 Task: Create a due date automation trigger when advanced on, on the tuesday of the week a card is due add checklist without checklist "Resume" at 11:00 AM.
Action: Mouse moved to (968, 297)
Screenshot: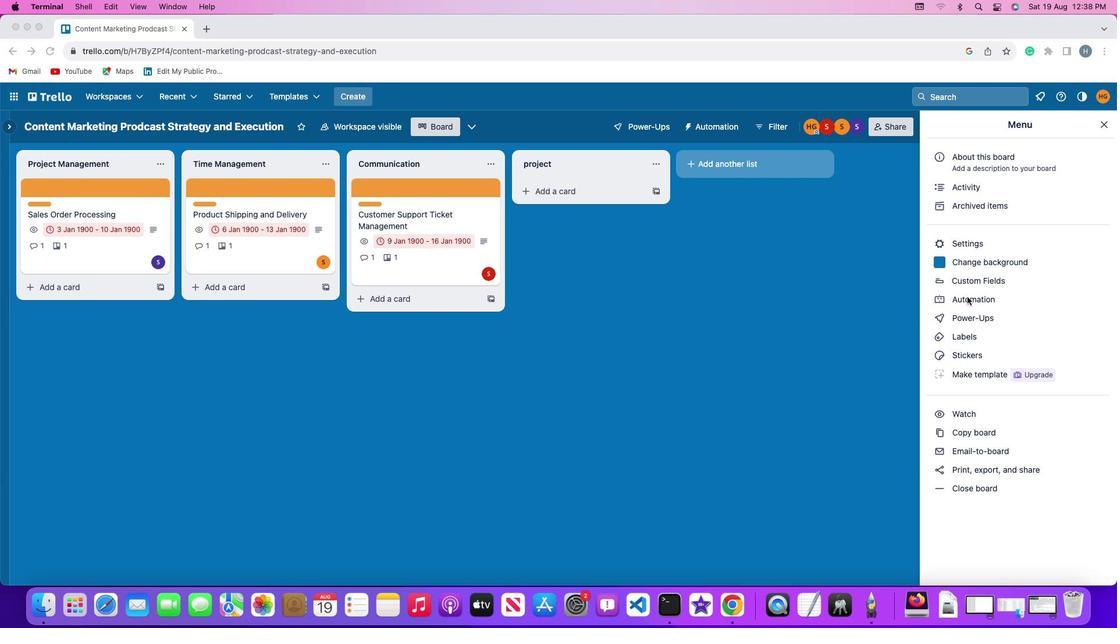 
Action: Mouse pressed left at (968, 297)
Screenshot: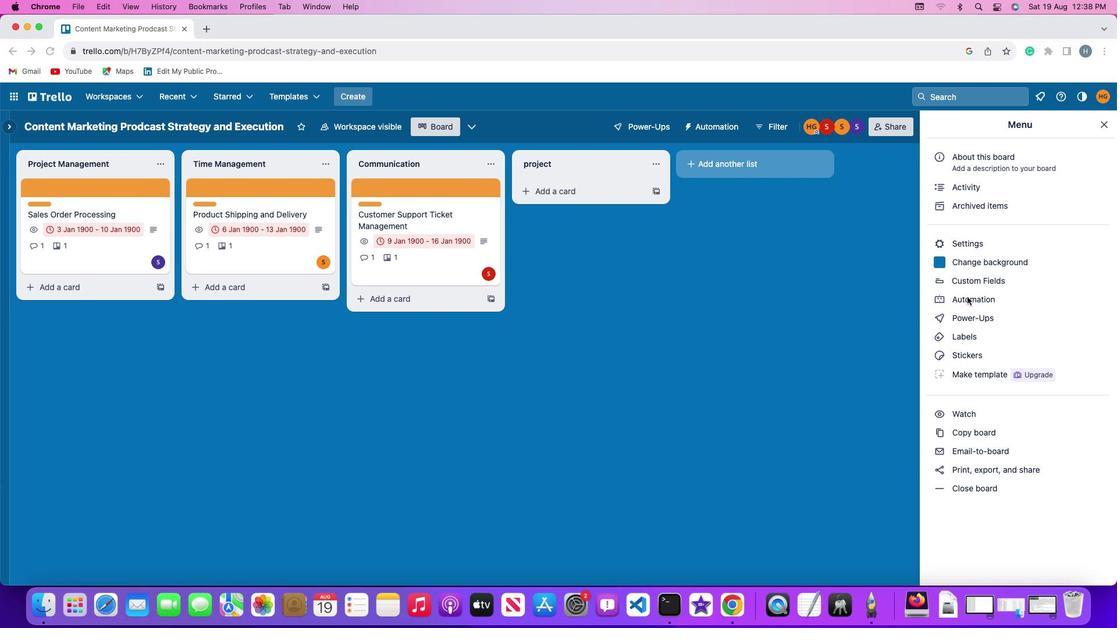 
Action: Mouse pressed left at (968, 297)
Screenshot: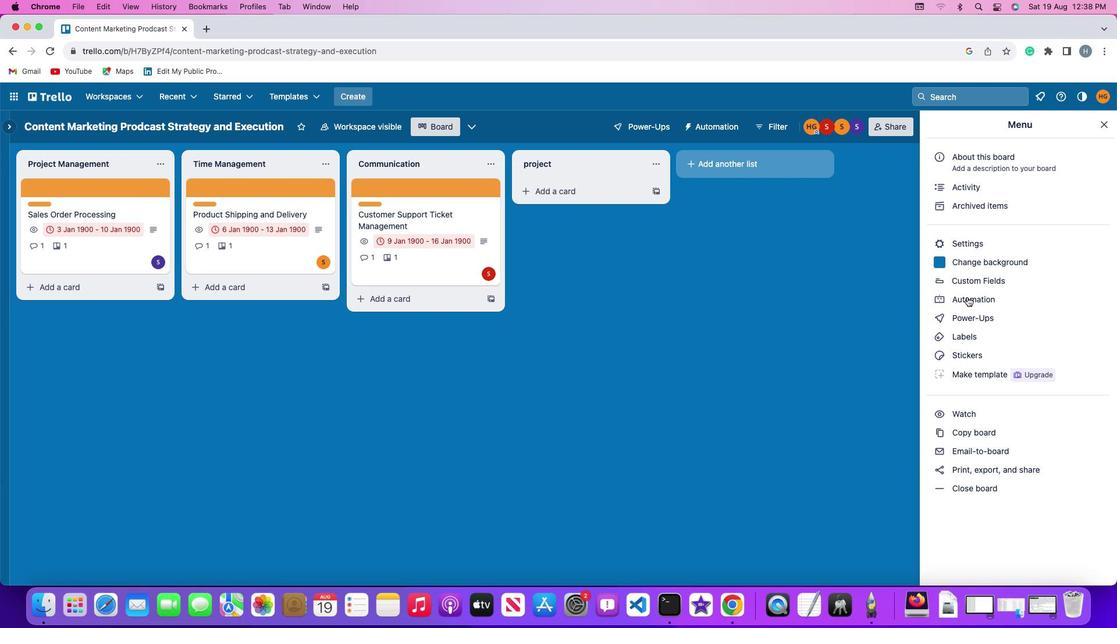 
Action: Mouse moved to (70, 277)
Screenshot: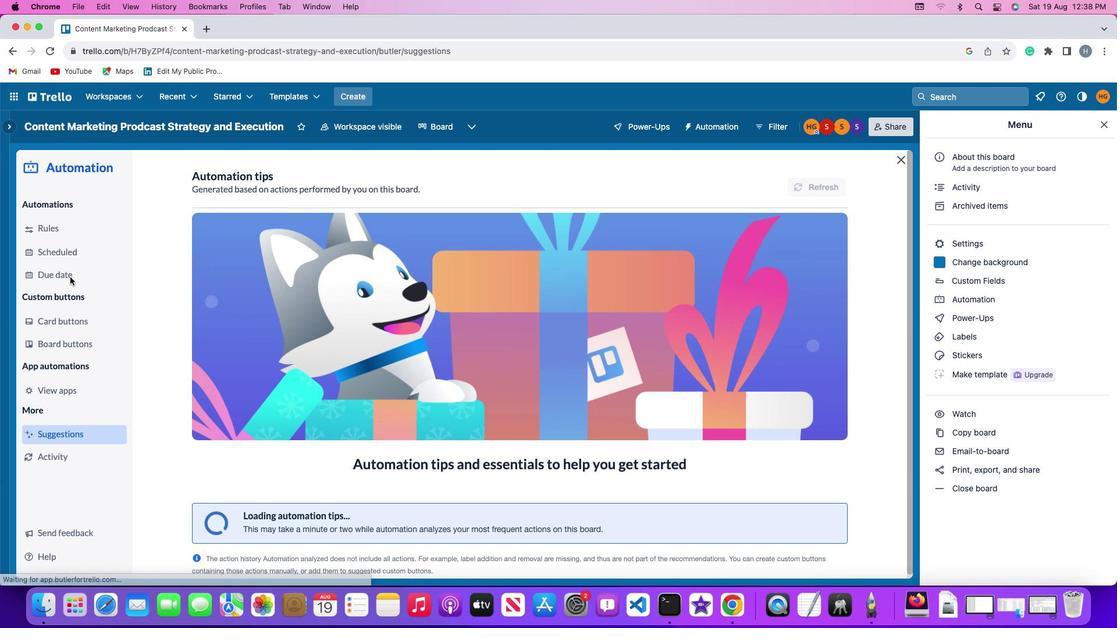 
Action: Mouse pressed left at (70, 277)
Screenshot: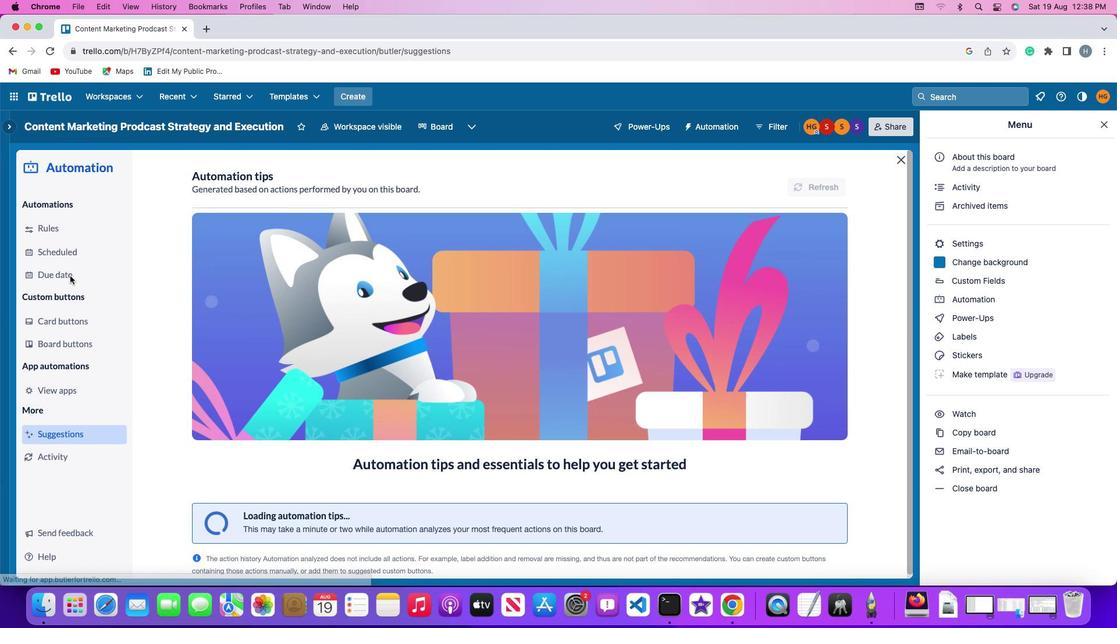 
Action: Mouse moved to (789, 178)
Screenshot: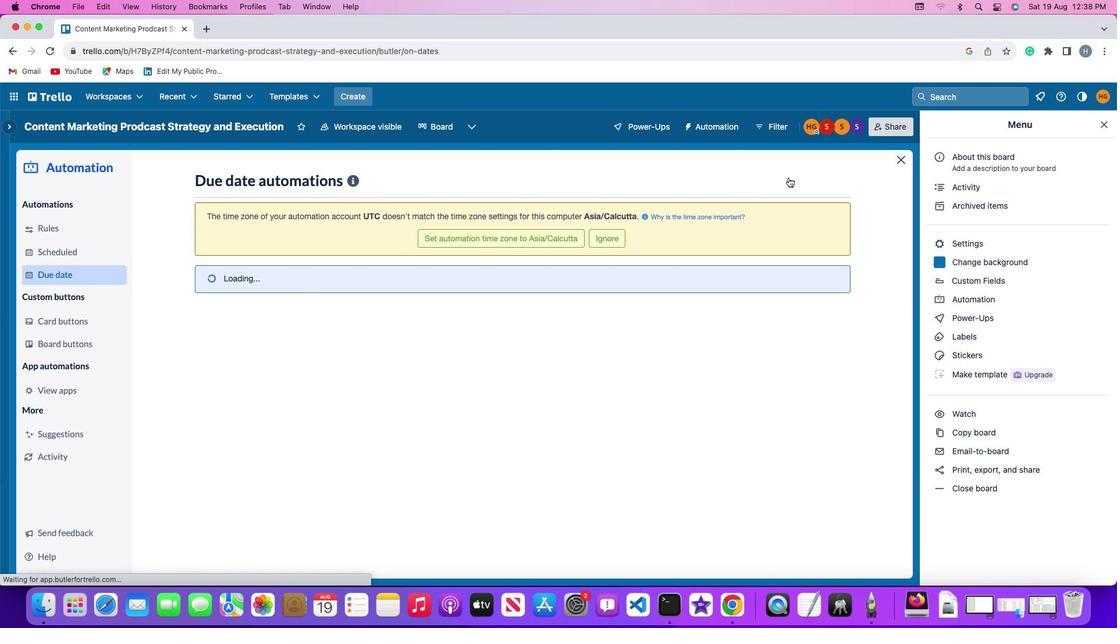 
Action: Mouse pressed left at (789, 178)
Screenshot: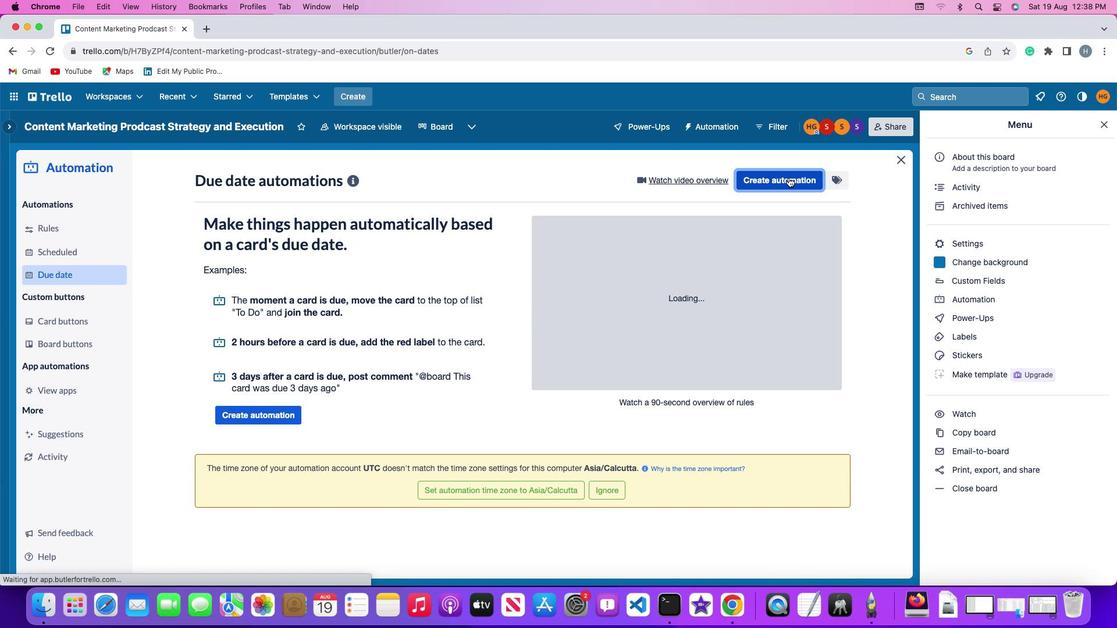 
Action: Mouse moved to (262, 292)
Screenshot: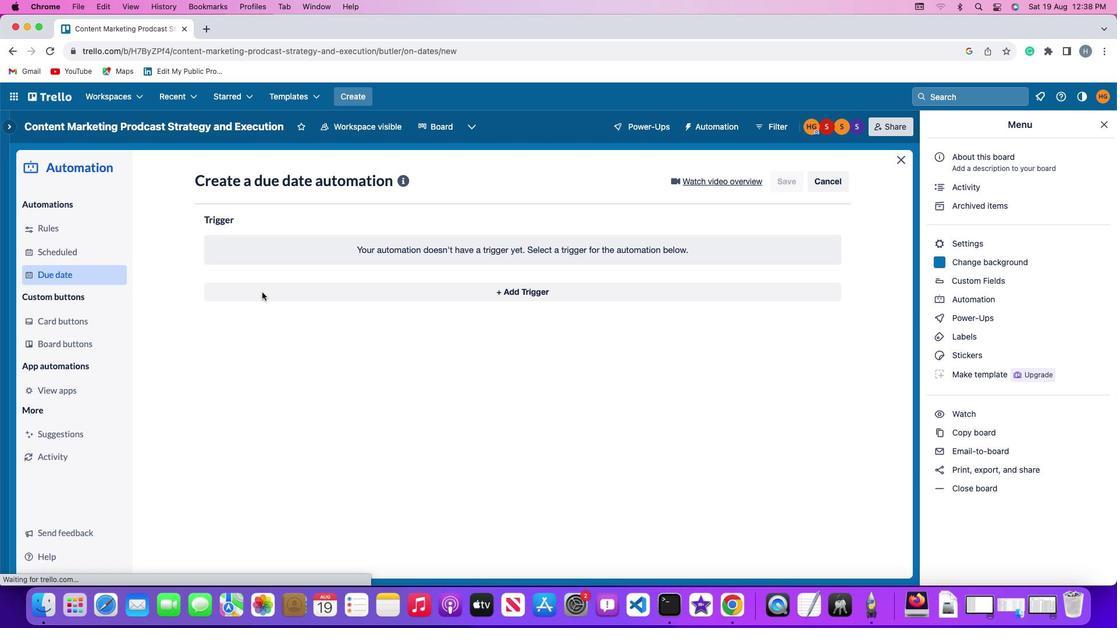 
Action: Mouse pressed left at (262, 292)
Screenshot: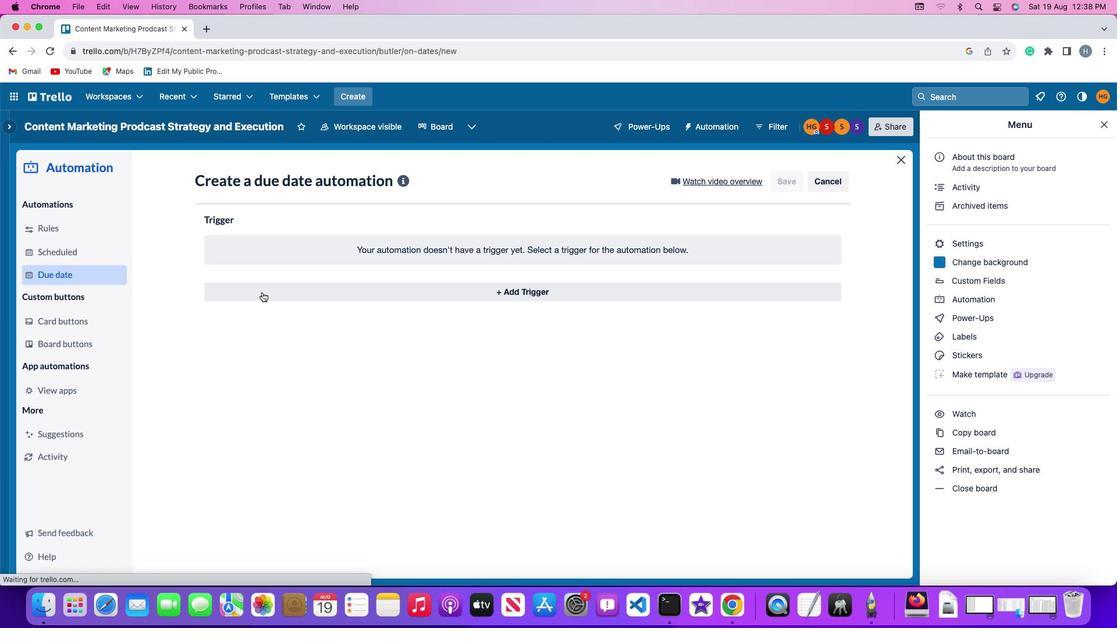
Action: Mouse moved to (257, 513)
Screenshot: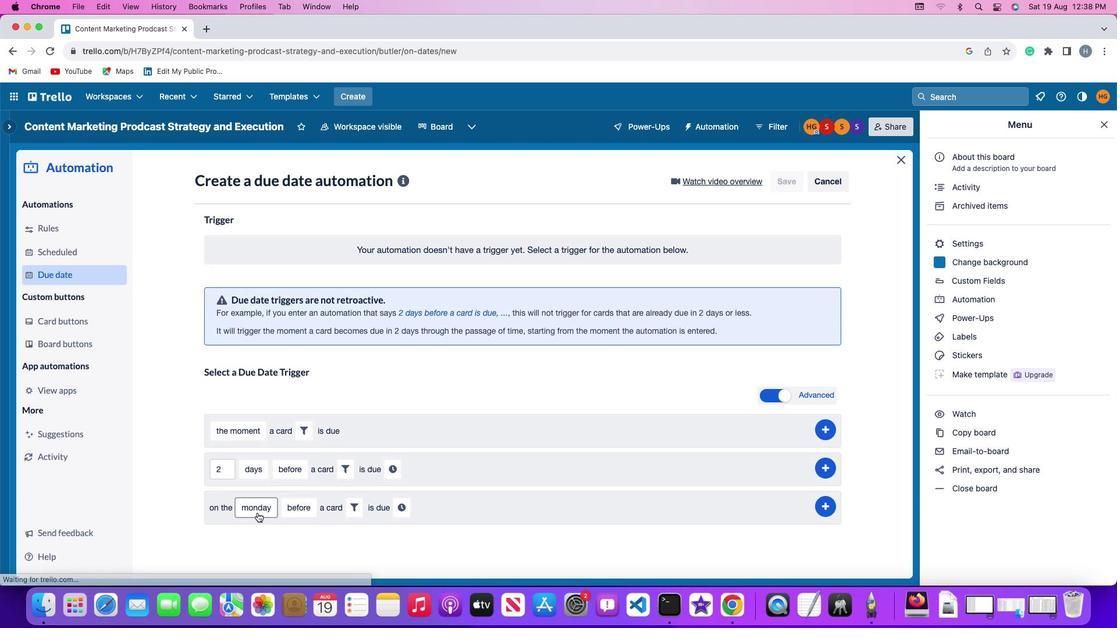 
Action: Mouse pressed left at (257, 513)
Screenshot: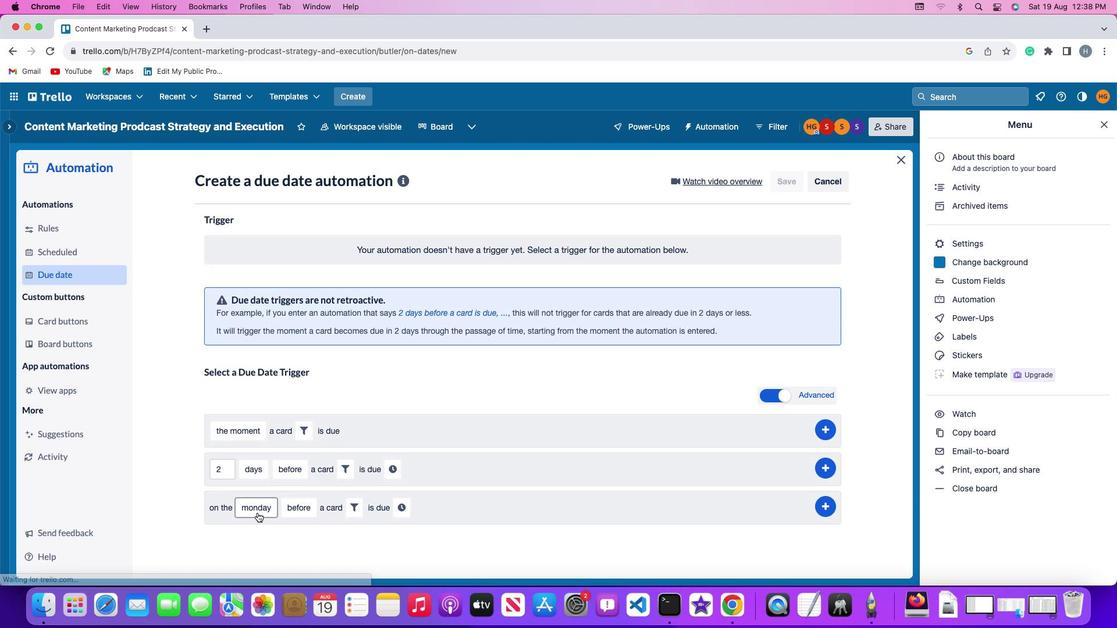 
Action: Mouse moved to (272, 369)
Screenshot: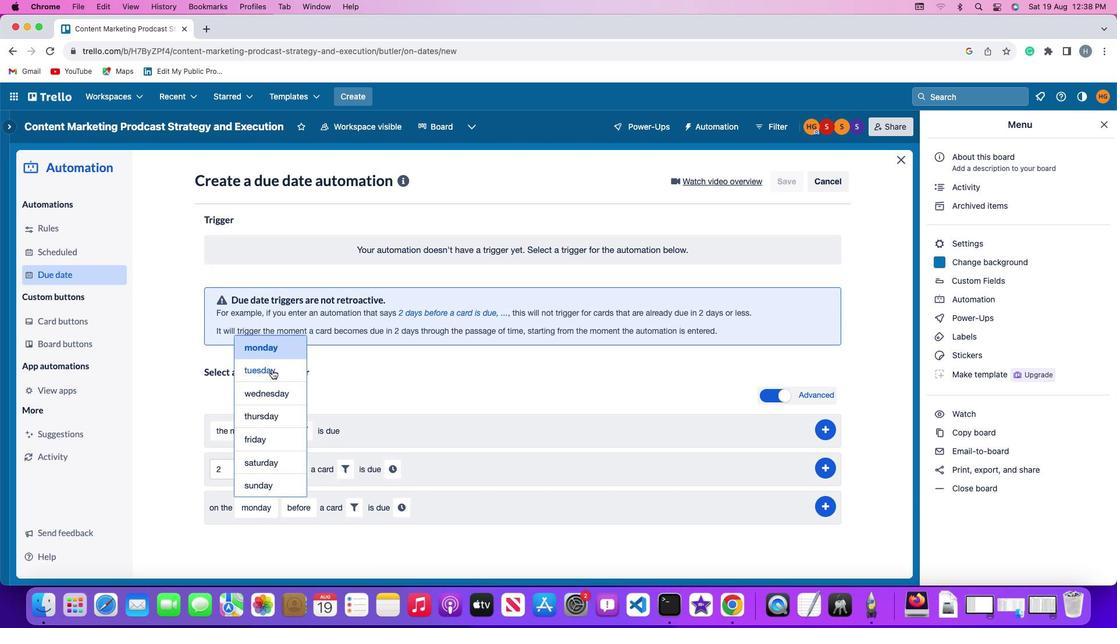 
Action: Mouse pressed left at (272, 369)
Screenshot: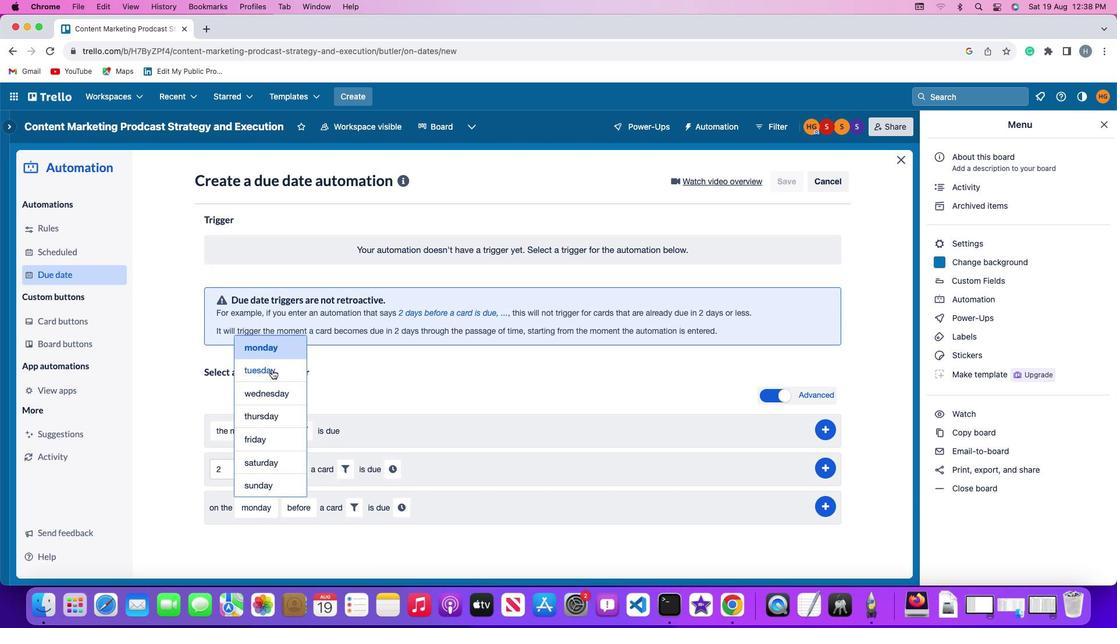 
Action: Mouse moved to (300, 511)
Screenshot: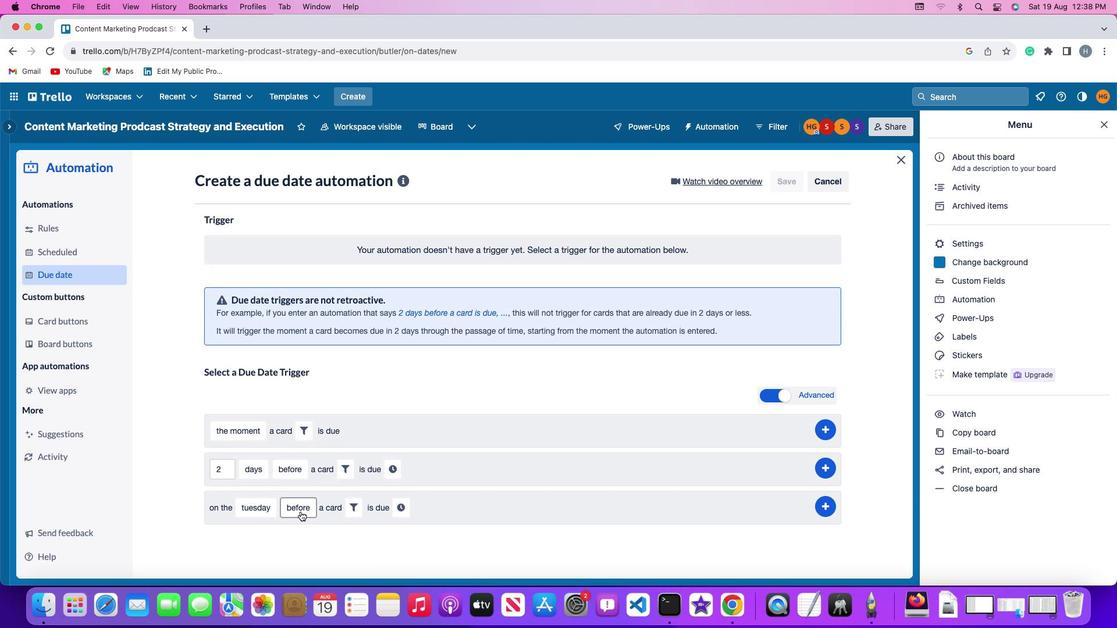 
Action: Mouse pressed left at (300, 511)
Screenshot: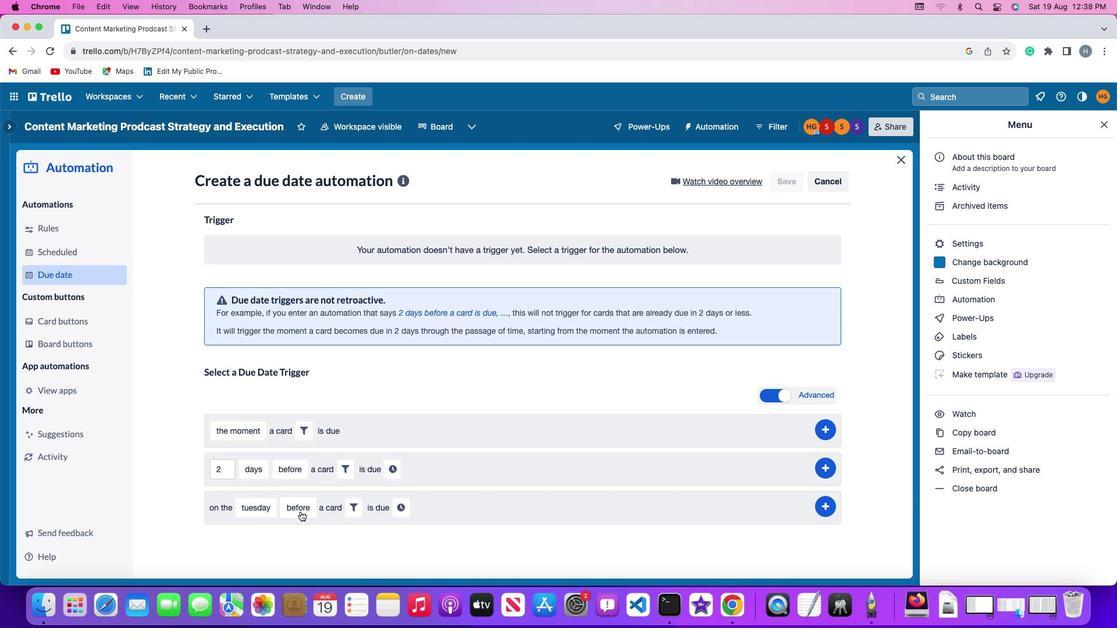 
Action: Mouse moved to (313, 462)
Screenshot: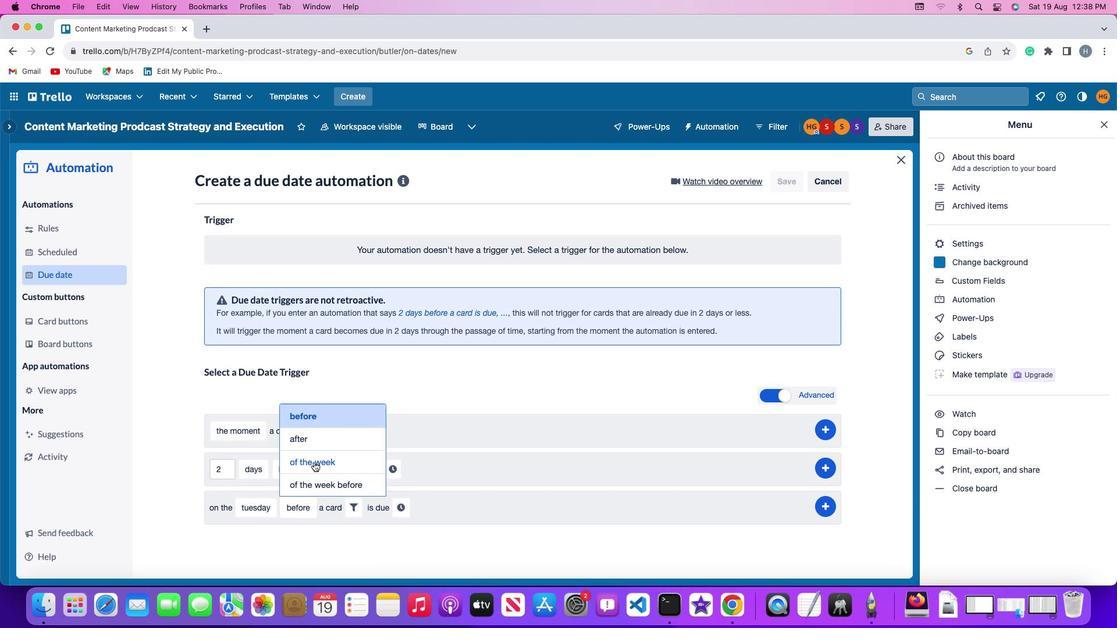
Action: Mouse pressed left at (313, 462)
Screenshot: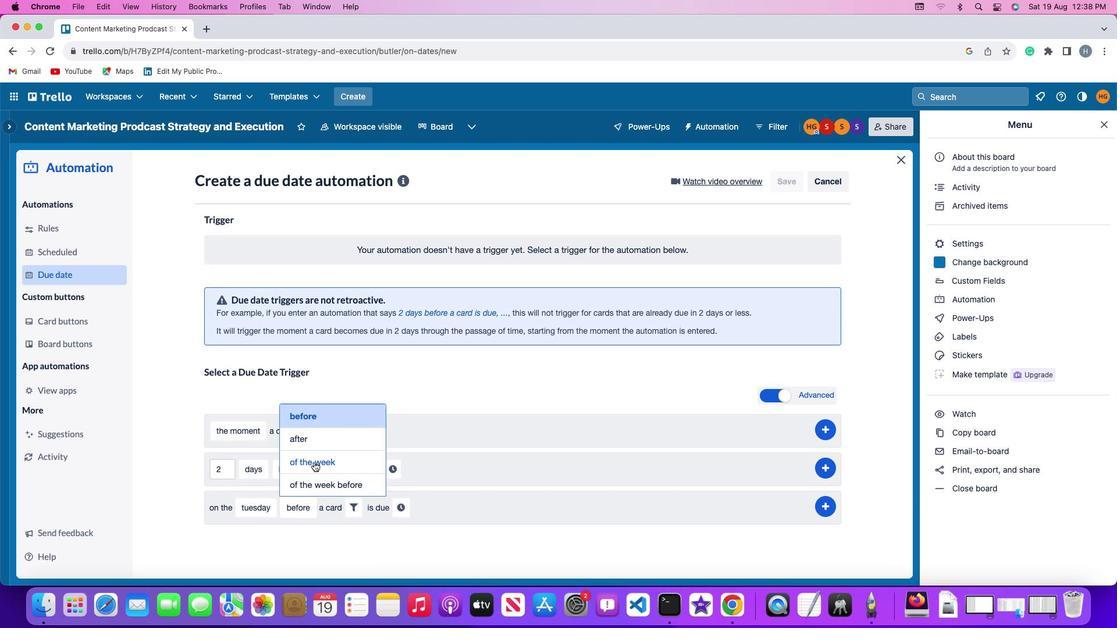
Action: Mouse moved to (370, 507)
Screenshot: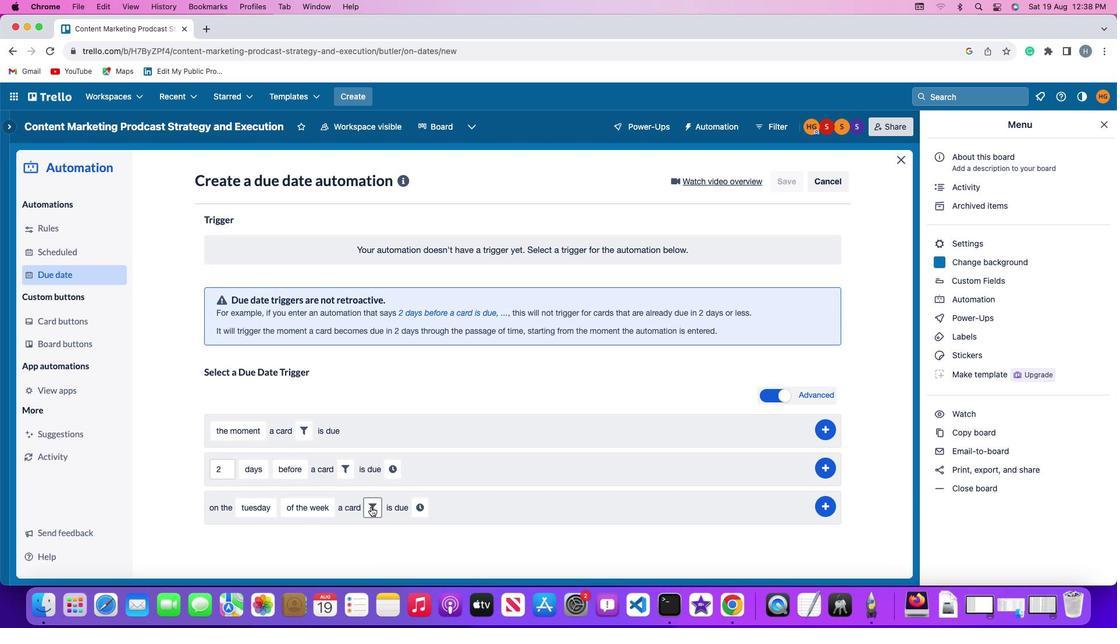 
Action: Mouse pressed left at (370, 507)
Screenshot: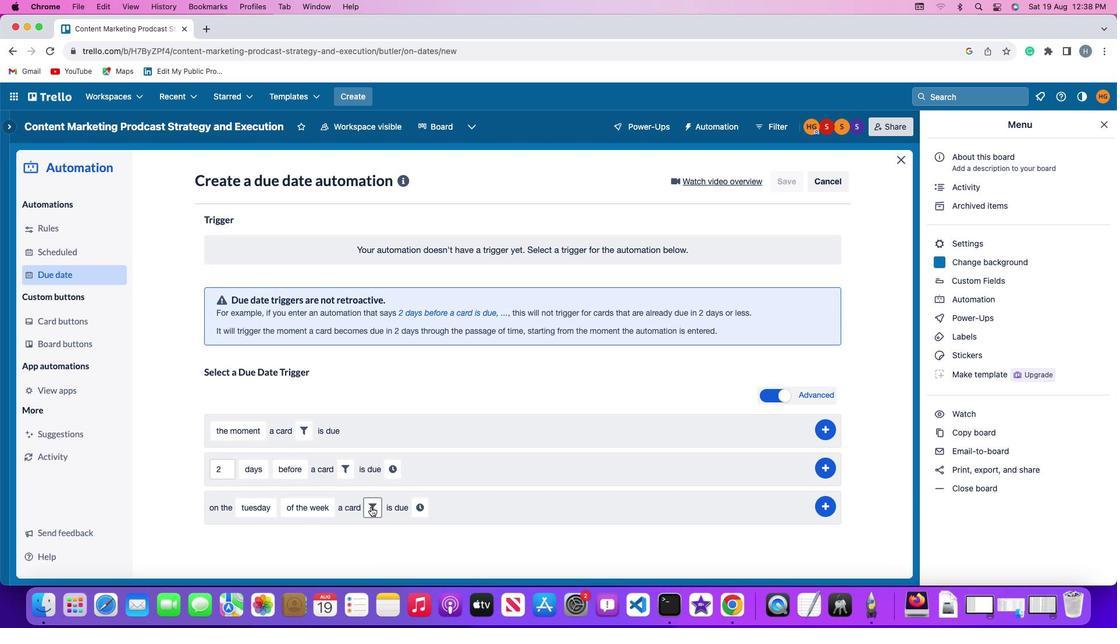 
Action: Mouse moved to (475, 542)
Screenshot: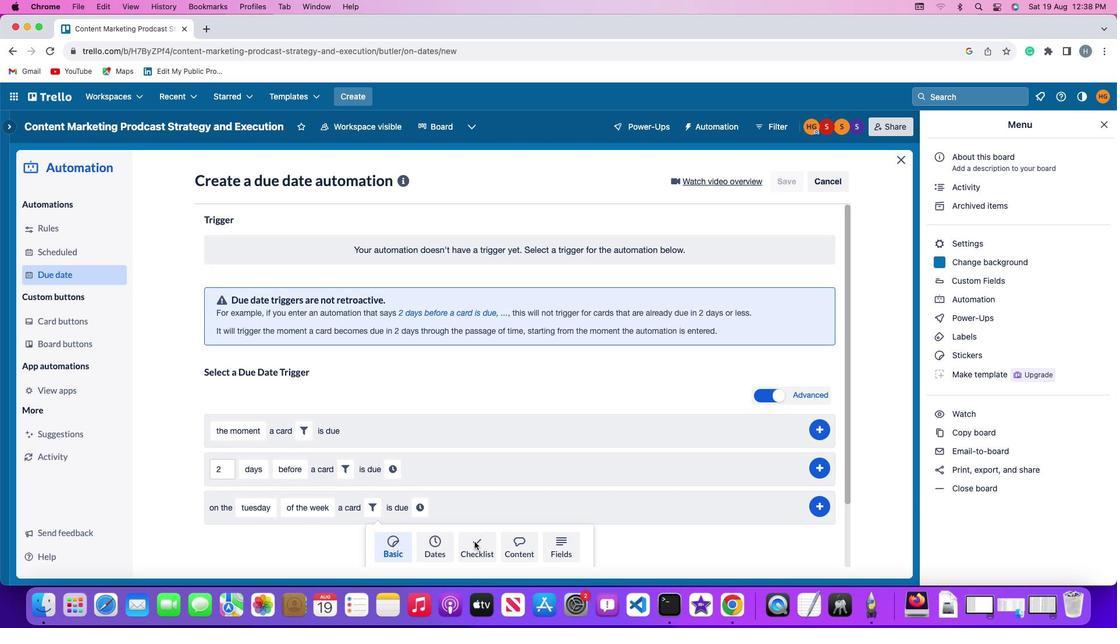 
Action: Mouse pressed left at (475, 542)
Screenshot: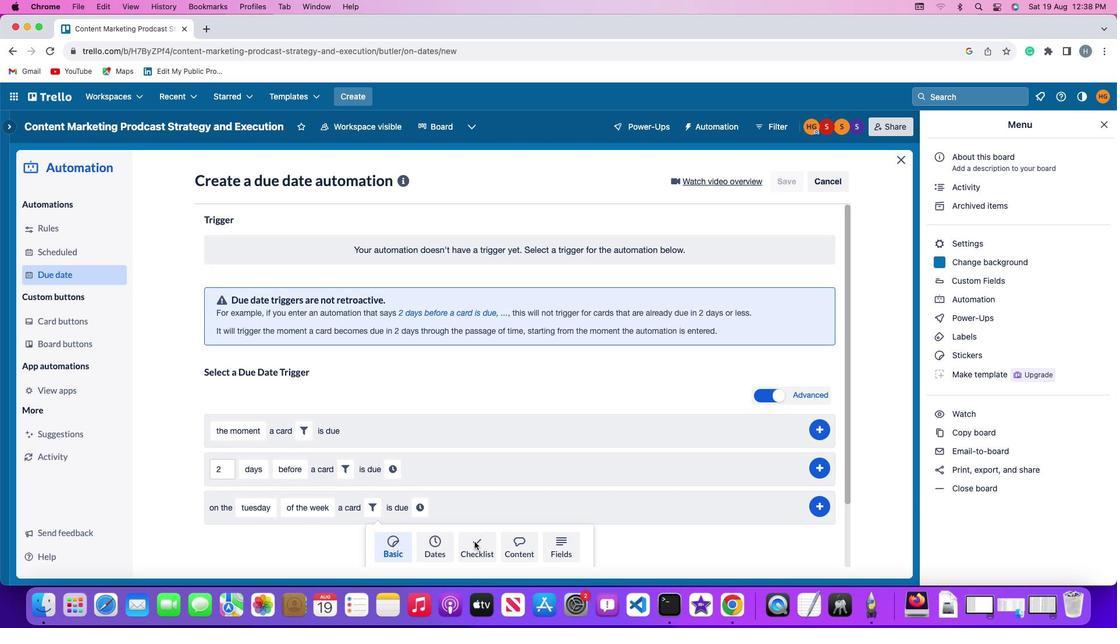 
Action: Mouse moved to (335, 543)
Screenshot: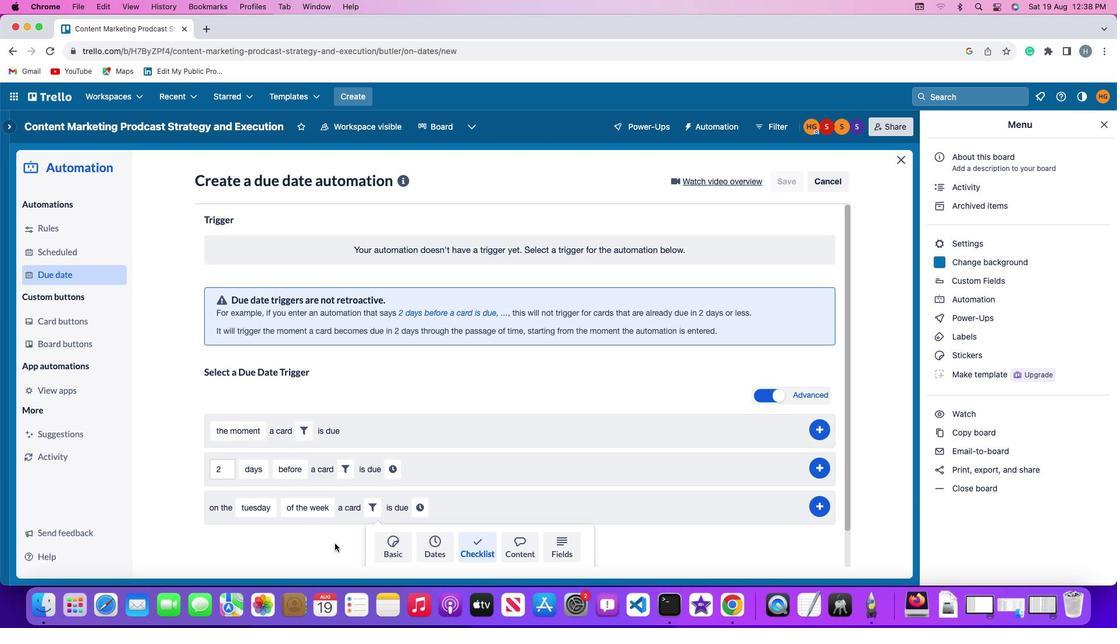 
Action: Mouse scrolled (335, 543) with delta (0, 0)
Screenshot: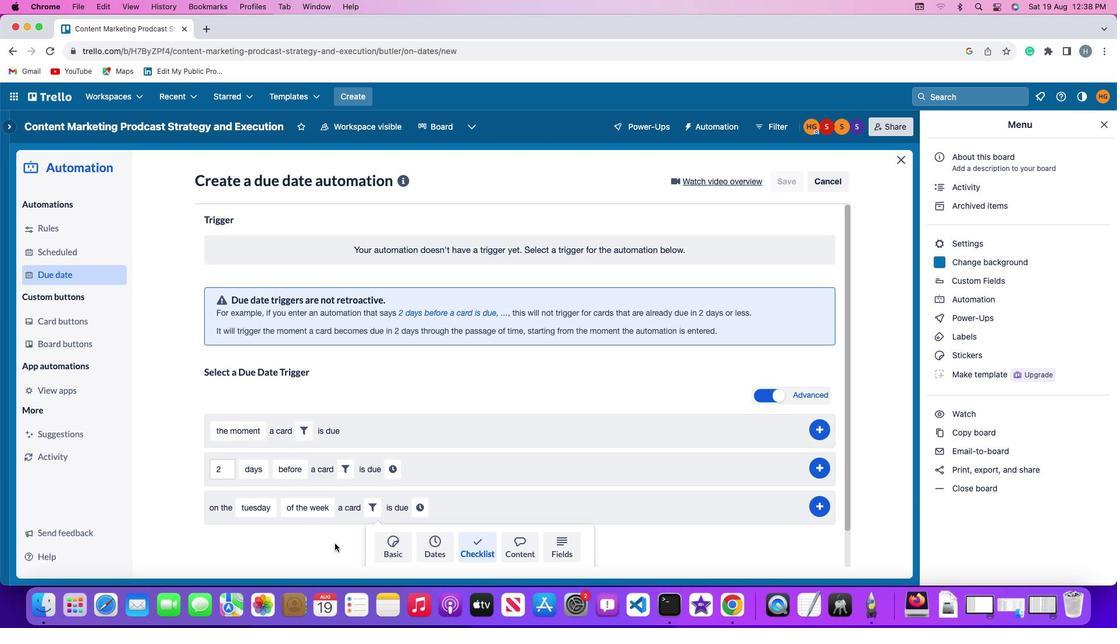 
Action: Mouse scrolled (335, 543) with delta (0, 0)
Screenshot: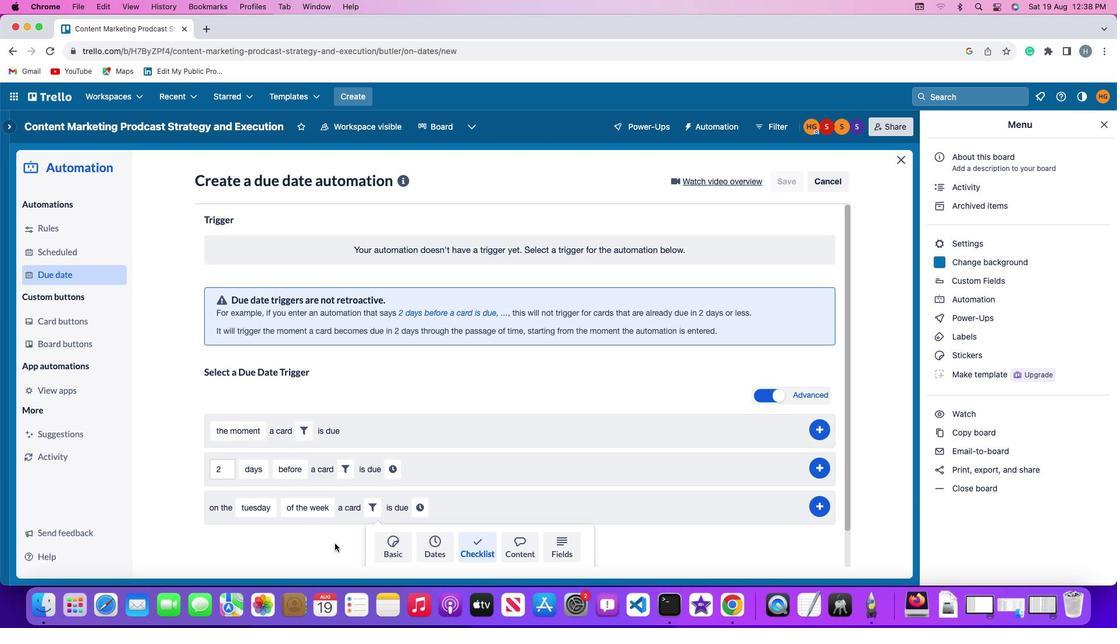 
Action: Mouse scrolled (335, 543) with delta (0, -1)
Screenshot: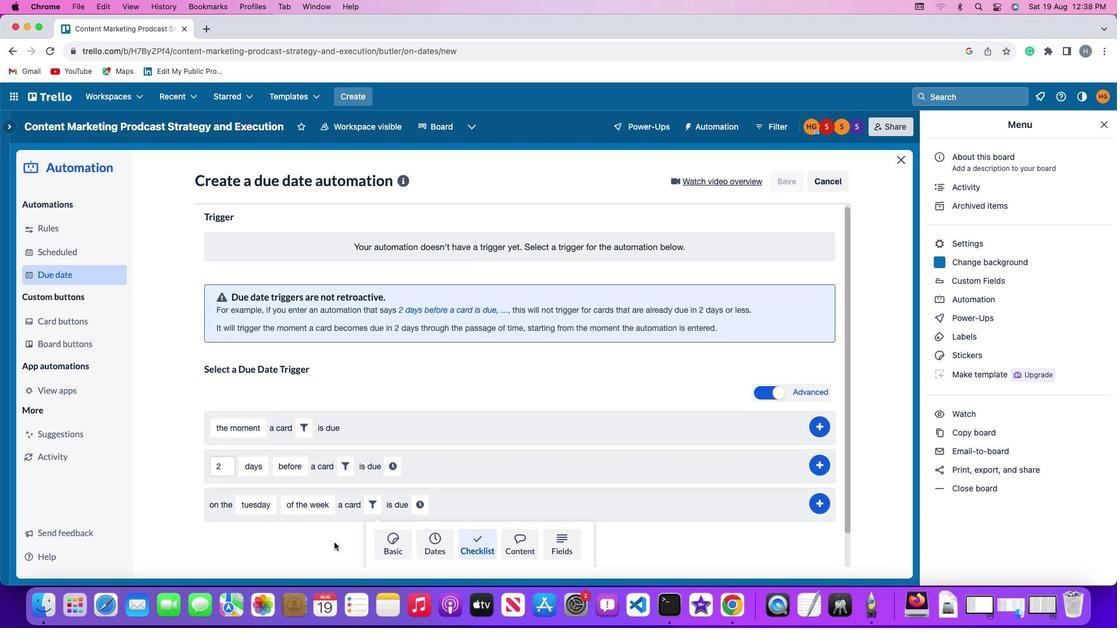 
Action: Mouse moved to (335, 543)
Screenshot: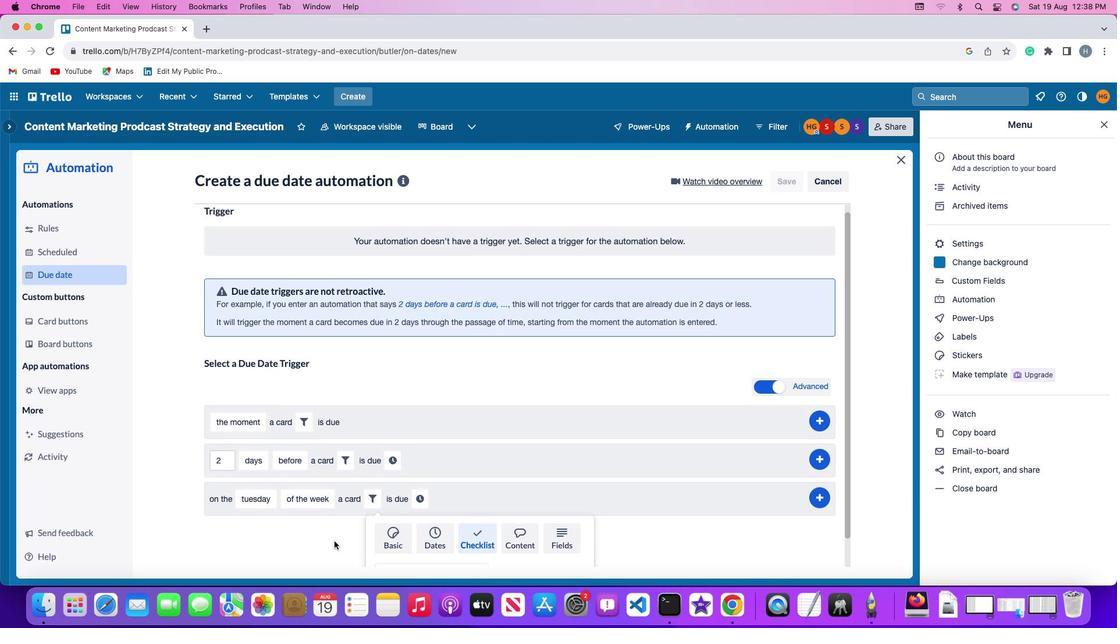 
Action: Mouse scrolled (335, 543) with delta (0, -2)
Screenshot: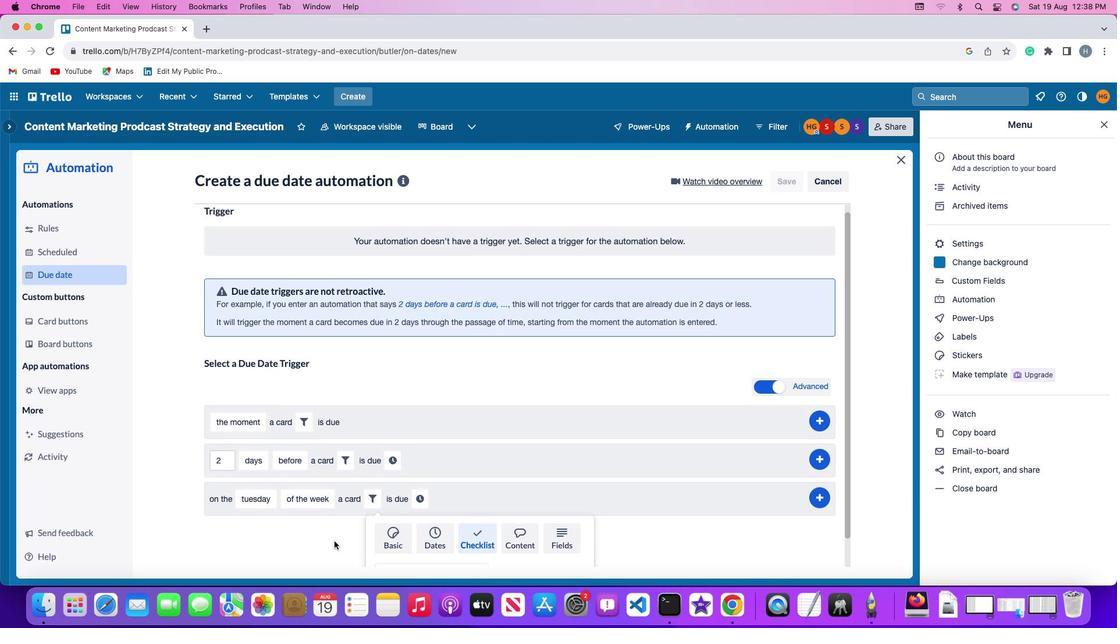 
Action: Mouse moved to (415, 546)
Screenshot: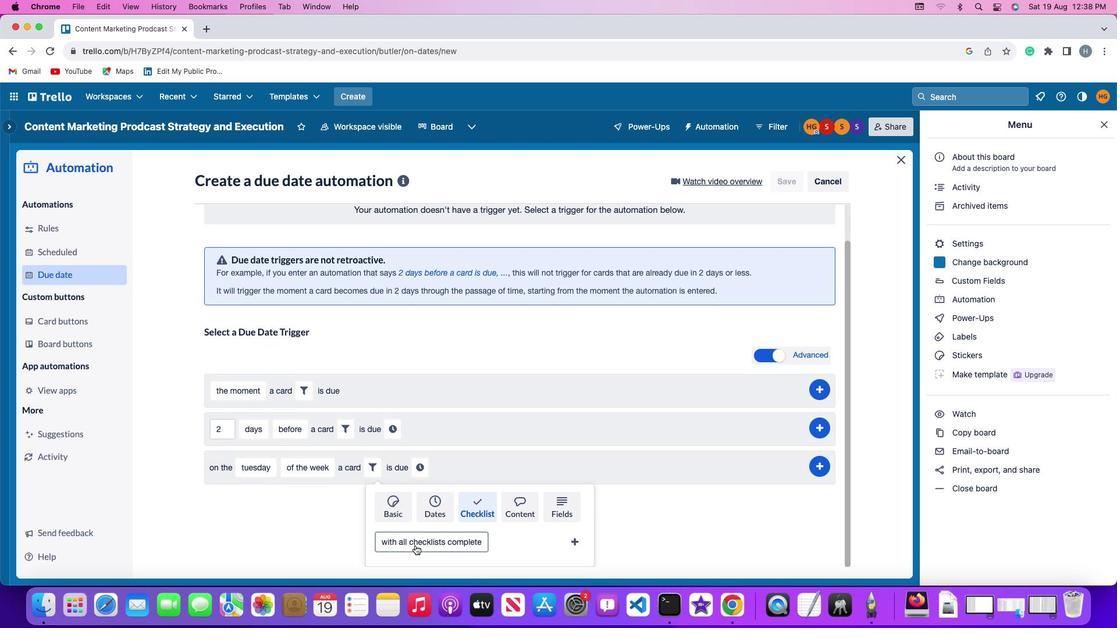 
Action: Mouse pressed left at (415, 546)
Screenshot: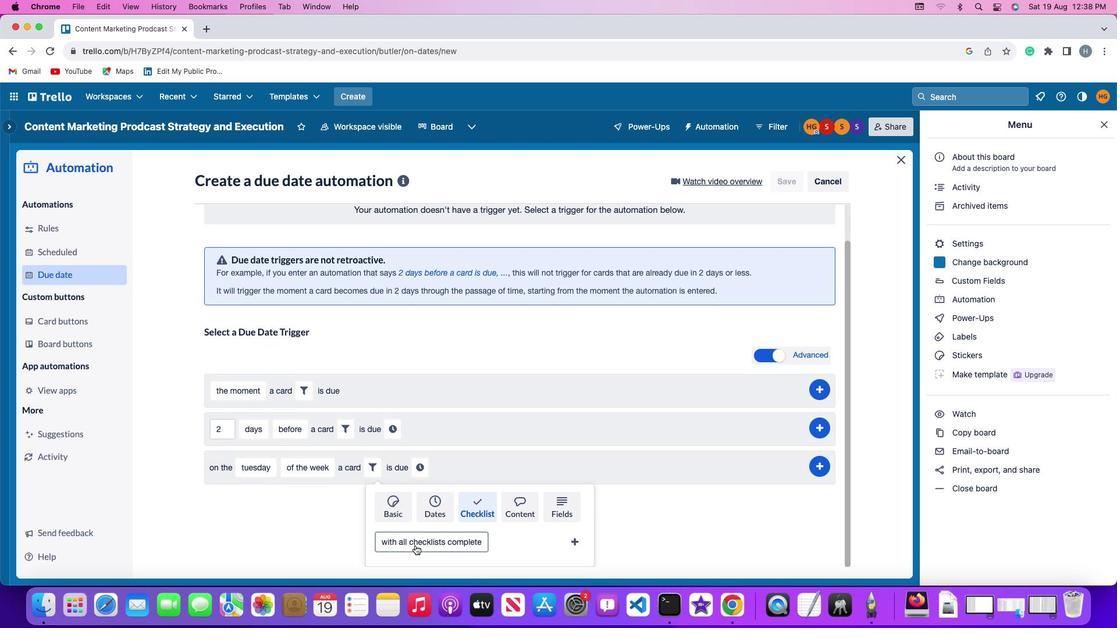 
Action: Mouse moved to (419, 497)
Screenshot: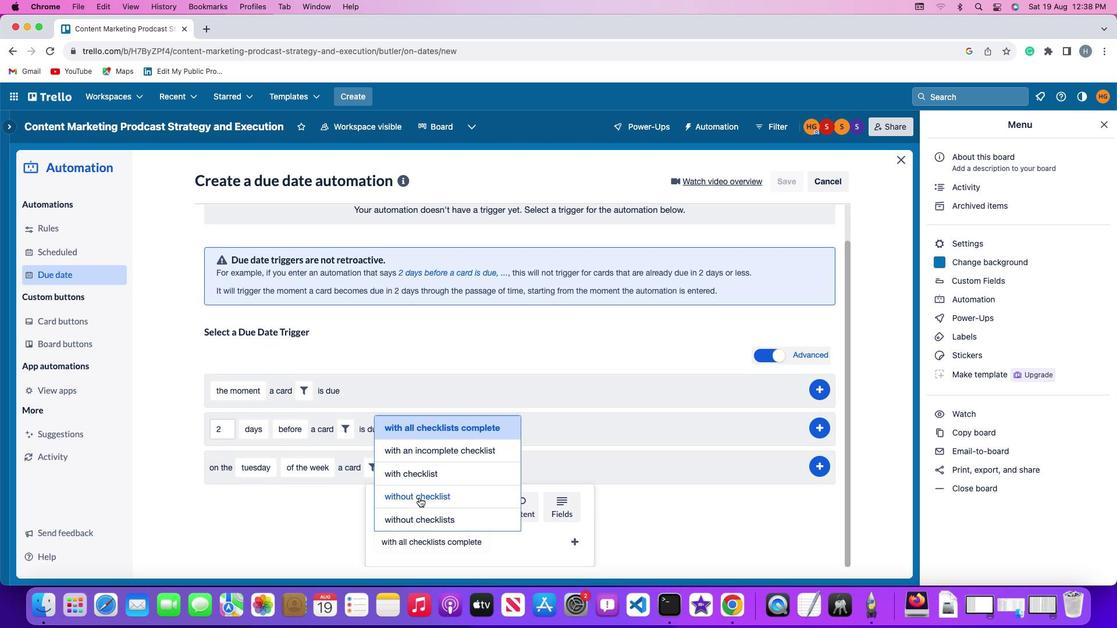 
Action: Mouse pressed left at (419, 497)
Screenshot: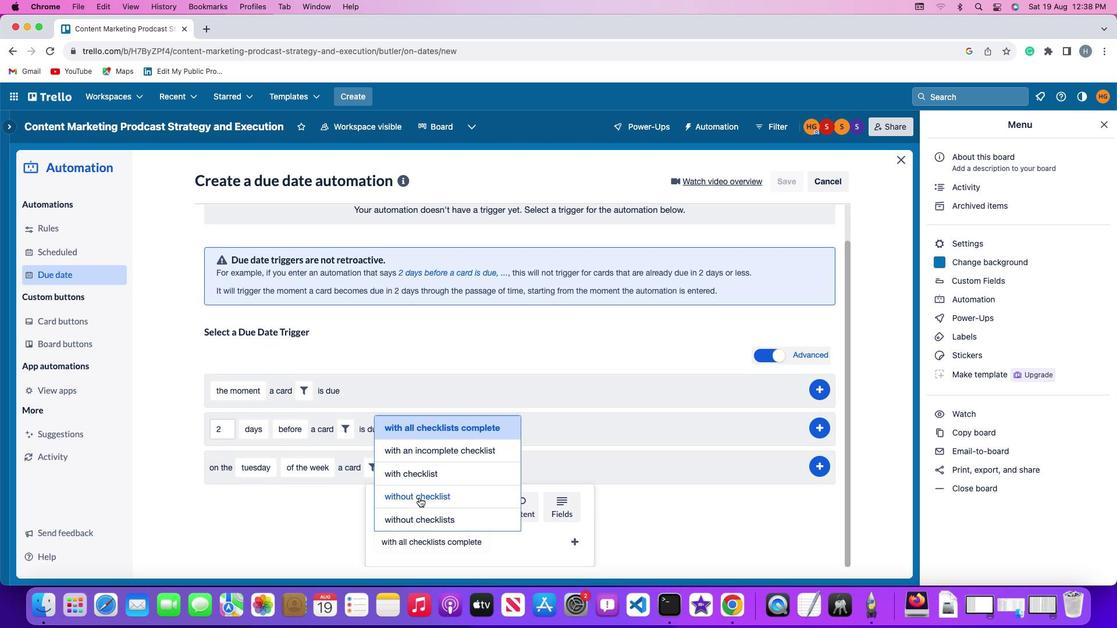 
Action: Mouse moved to (504, 545)
Screenshot: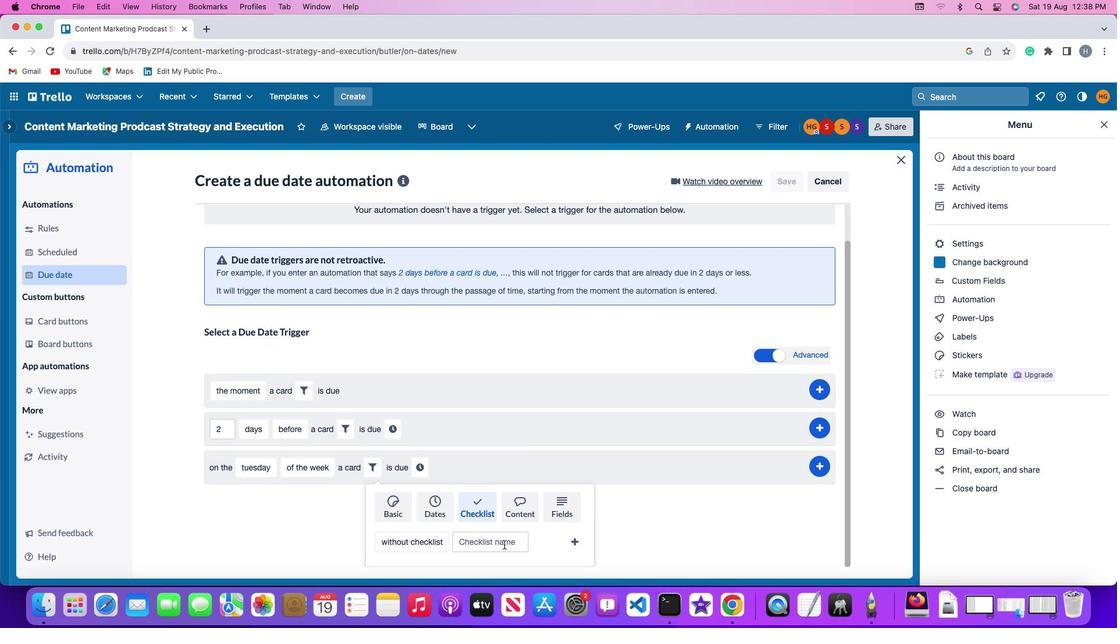 
Action: Mouse pressed left at (504, 545)
Screenshot: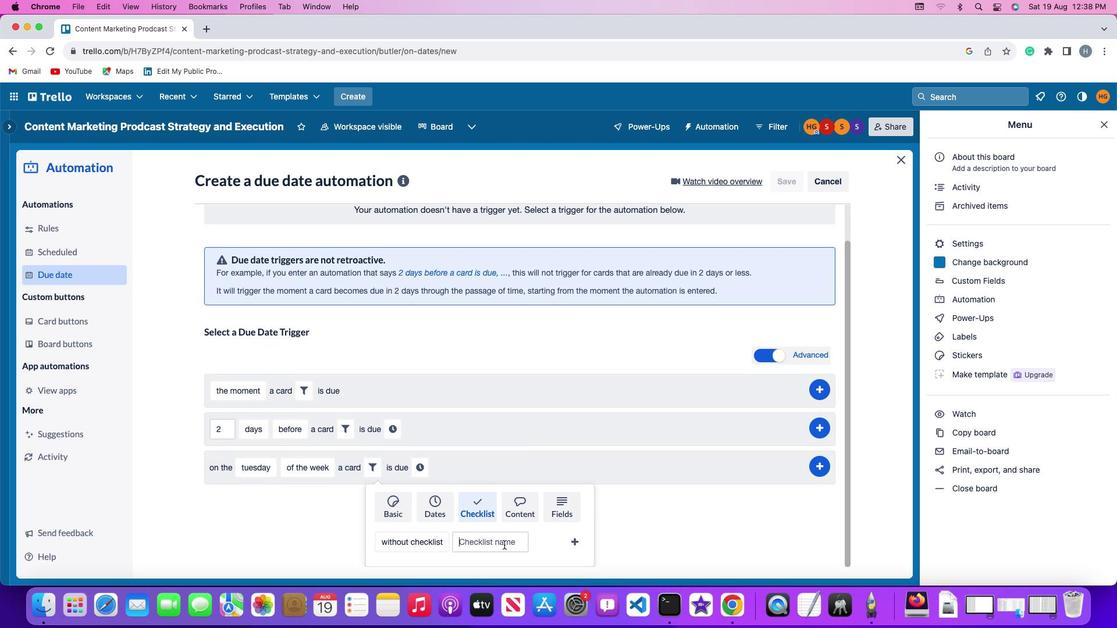 
Action: Mouse moved to (505, 543)
Screenshot: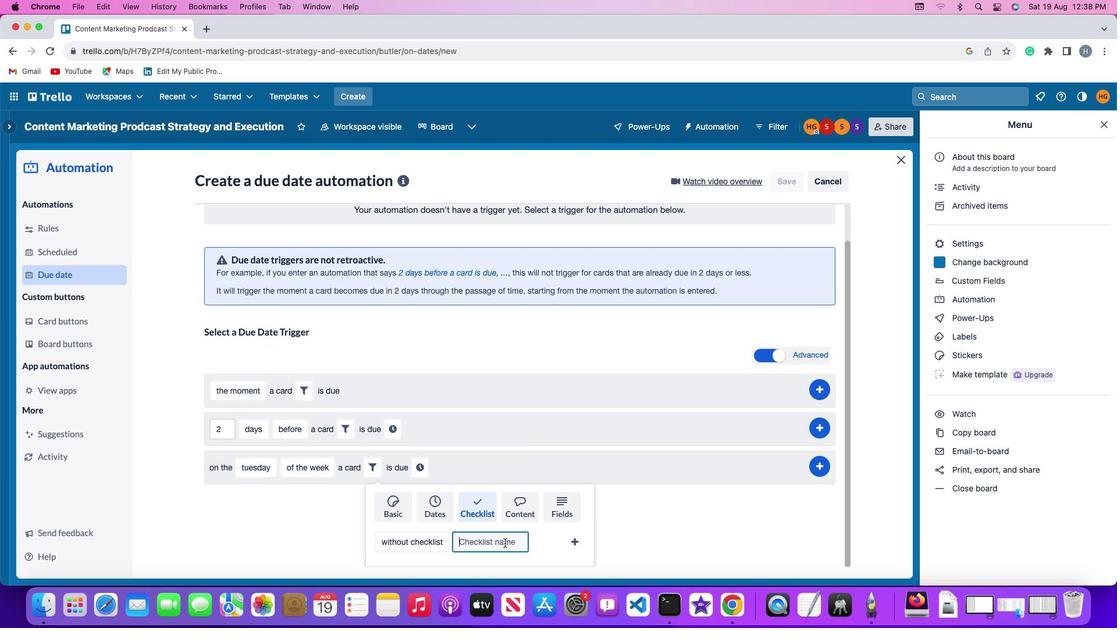 
Action: Key pressed Key.shift'R''e''s''u''m''e'
Screenshot: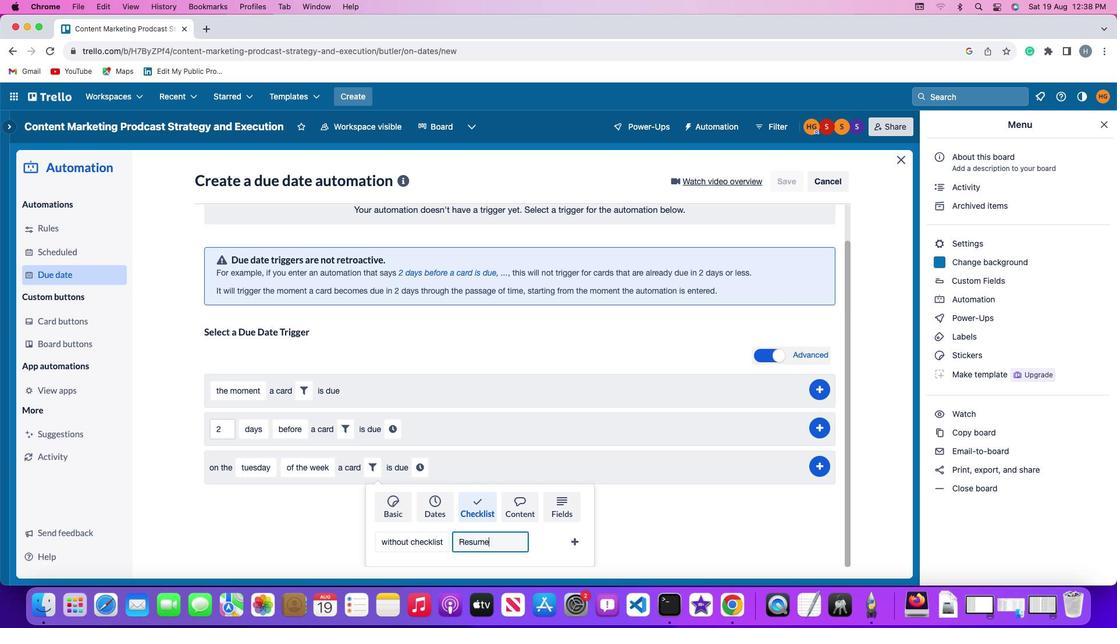 
Action: Mouse moved to (571, 538)
Screenshot: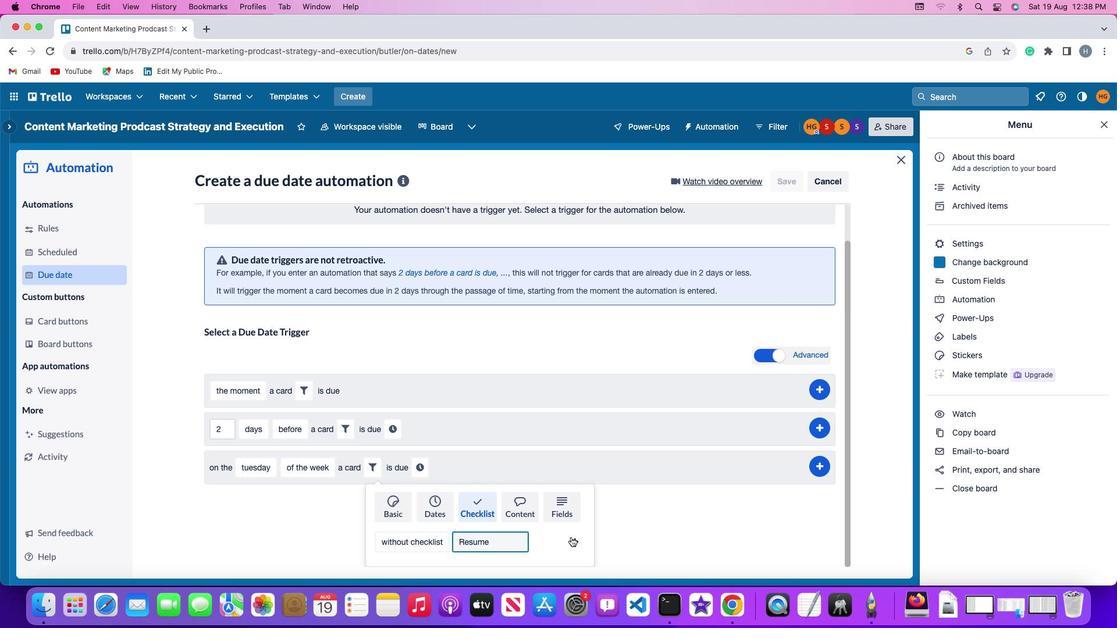 
Action: Mouse pressed left at (571, 538)
Screenshot: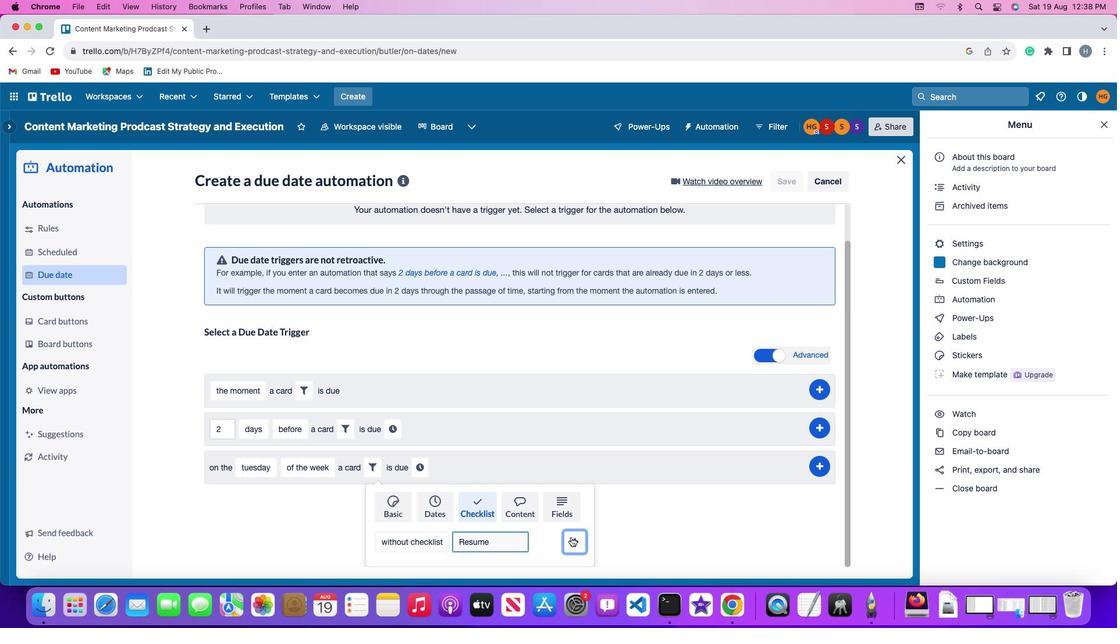 
Action: Mouse moved to (551, 510)
Screenshot: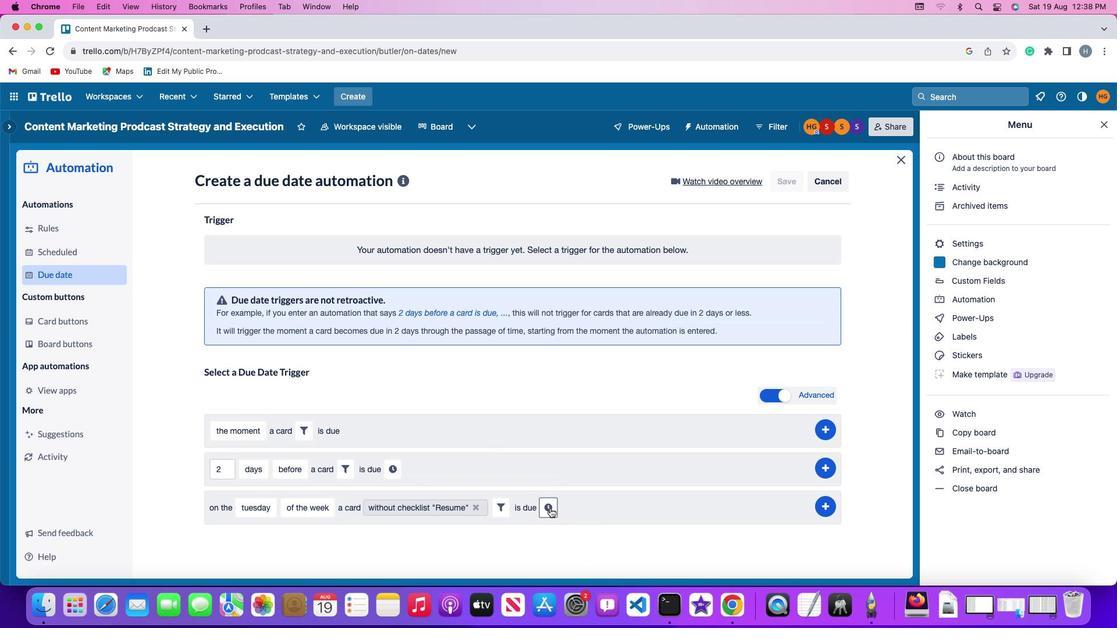 
Action: Mouse pressed left at (551, 510)
Screenshot: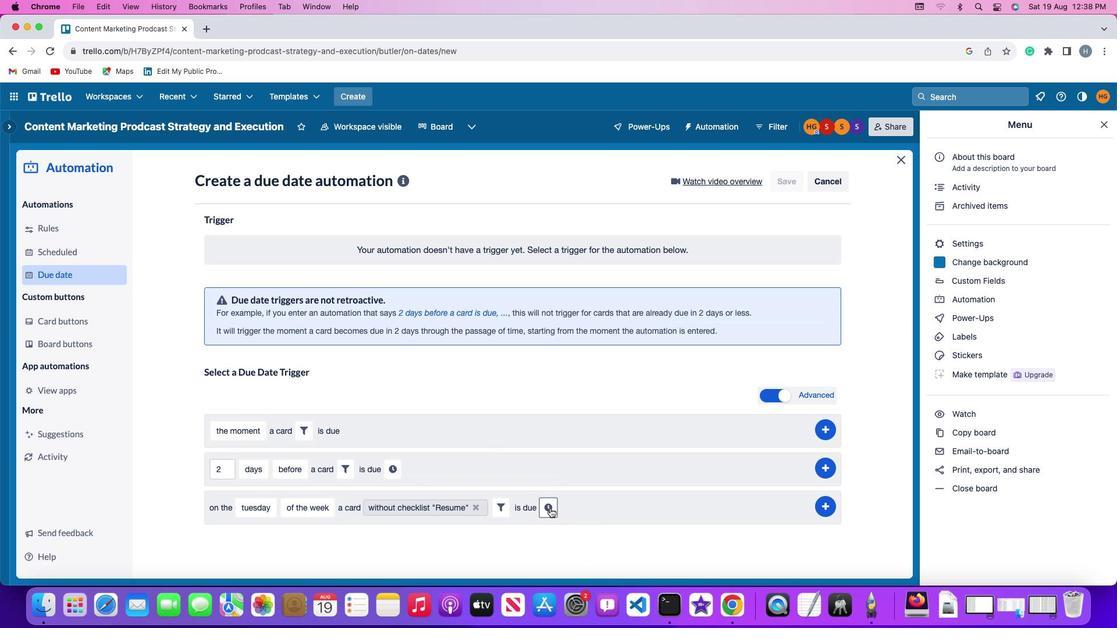 
Action: Mouse moved to (575, 511)
Screenshot: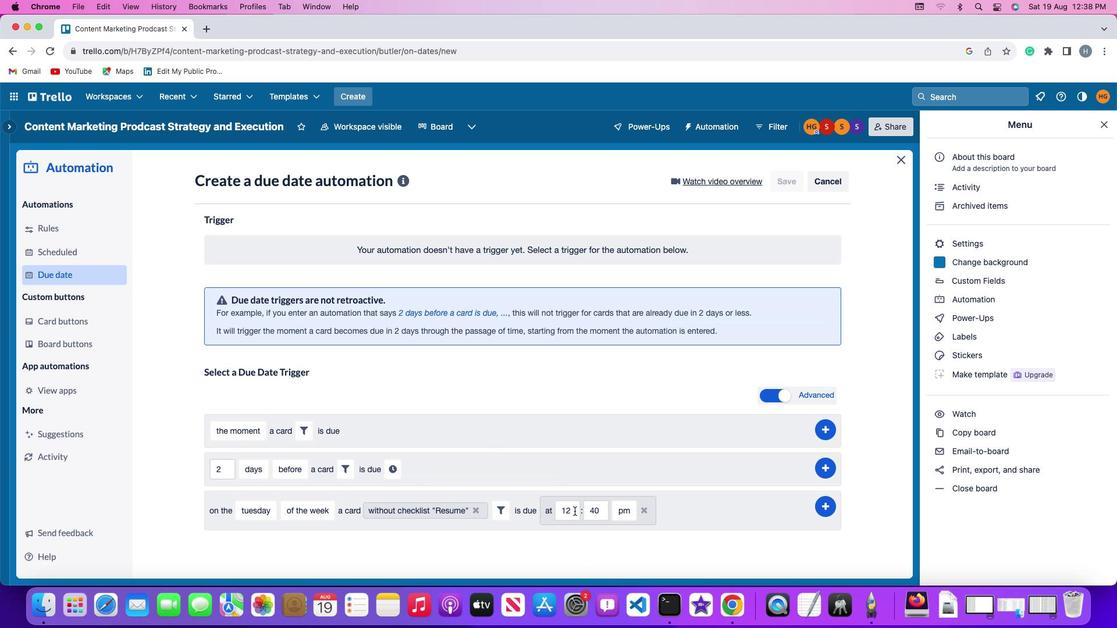 
Action: Mouse pressed left at (575, 511)
Screenshot: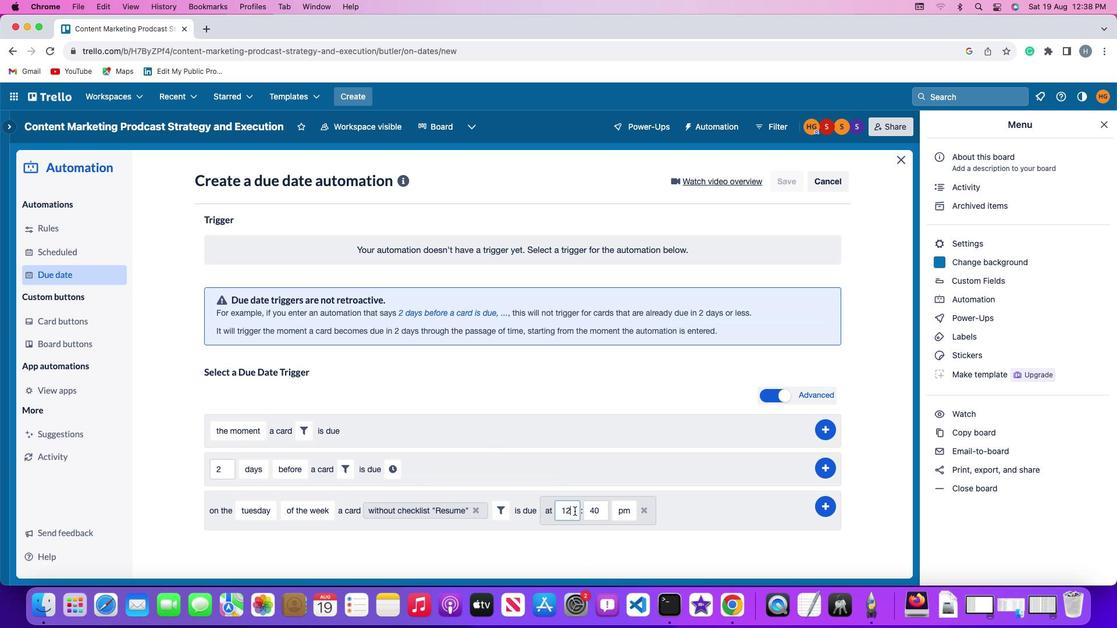 
Action: Key pressed Key.backspace
Screenshot: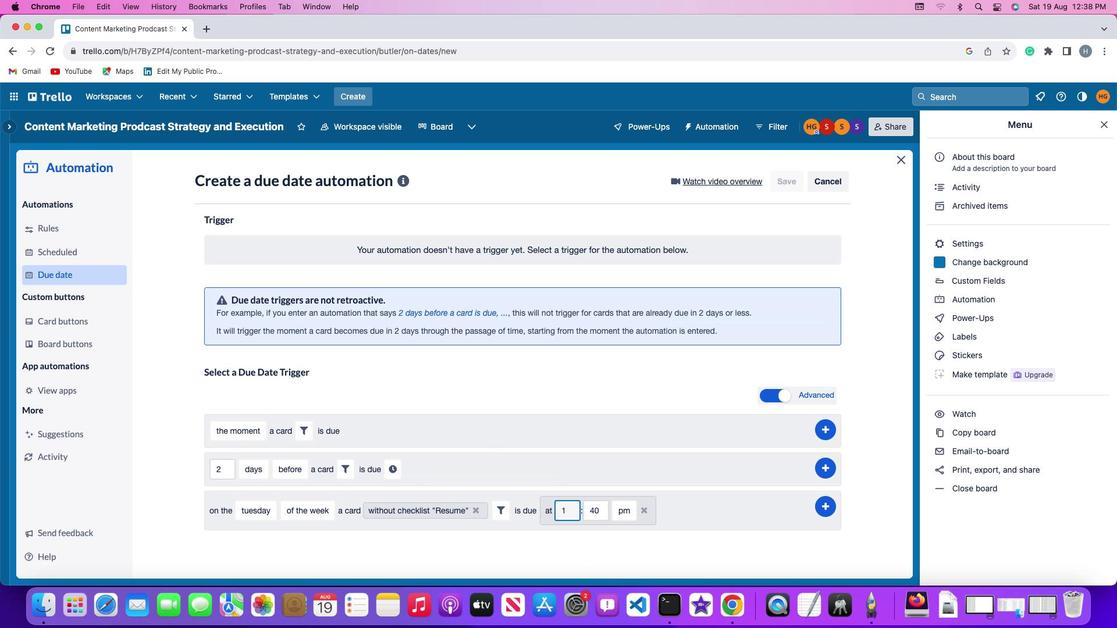 
Action: Mouse moved to (575, 511)
Screenshot: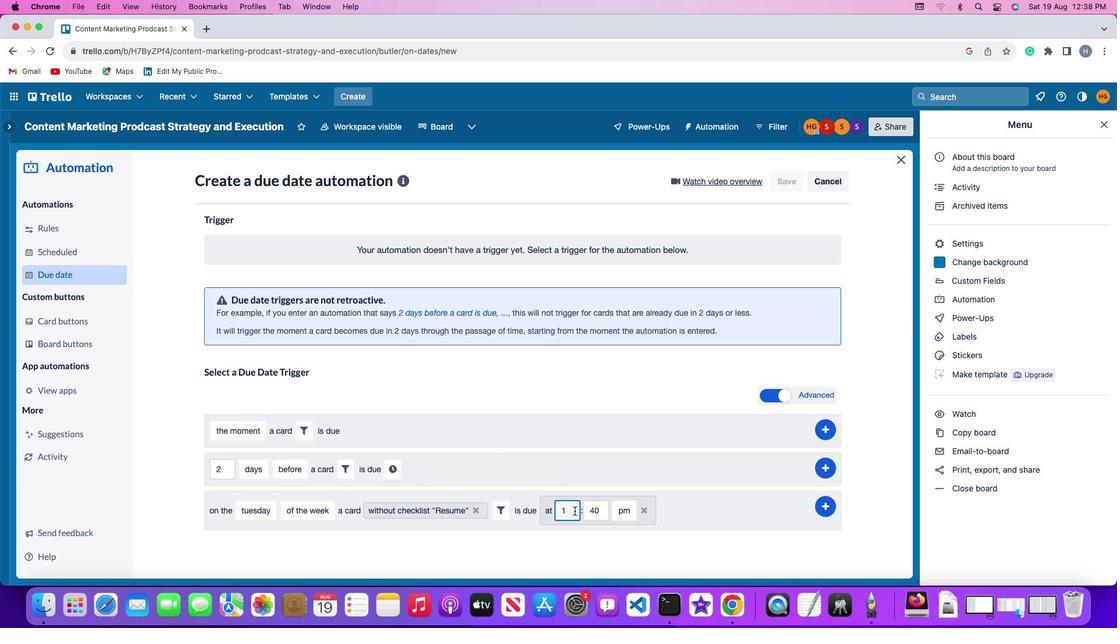 
Action: Key pressed '1'
Screenshot: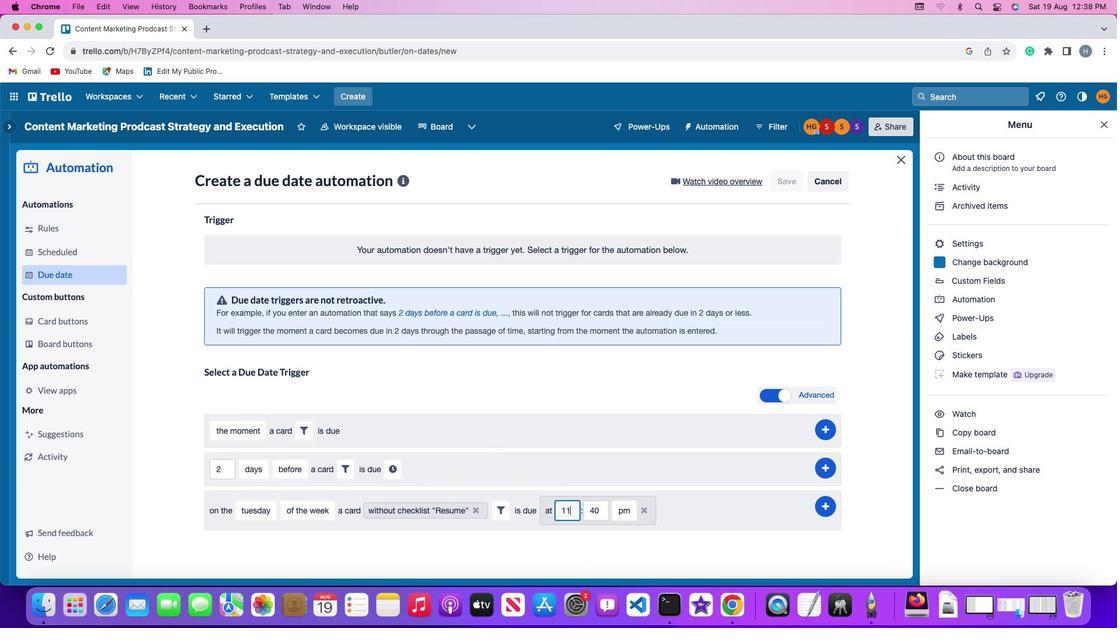 
Action: Mouse moved to (602, 510)
Screenshot: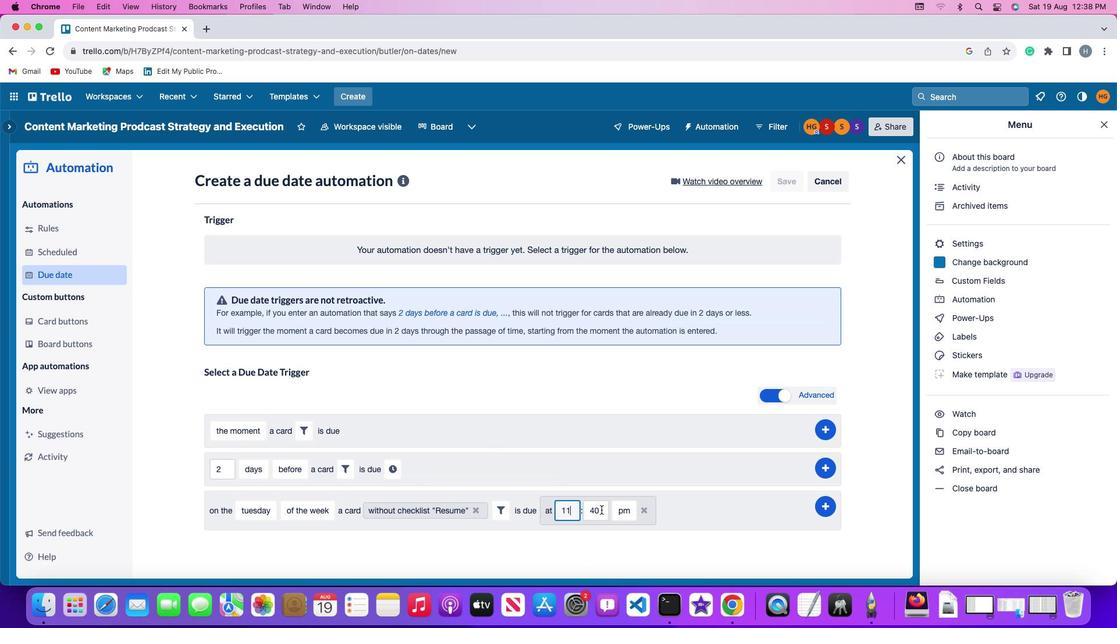 
Action: Mouse pressed left at (602, 510)
Screenshot: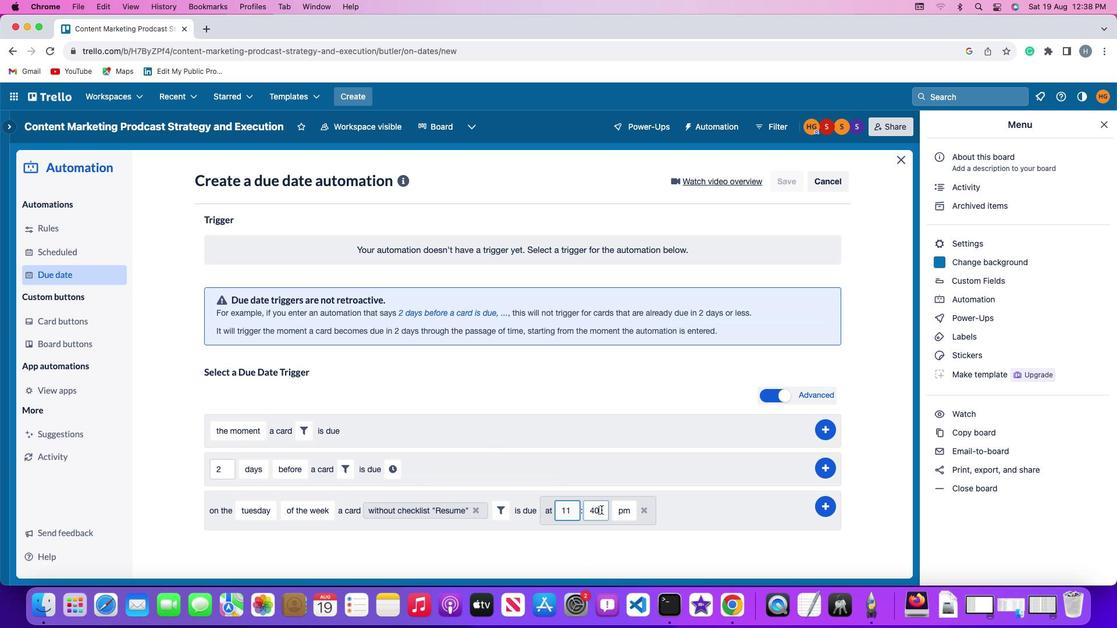 
Action: Mouse moved to (602, 510)
Screenshot: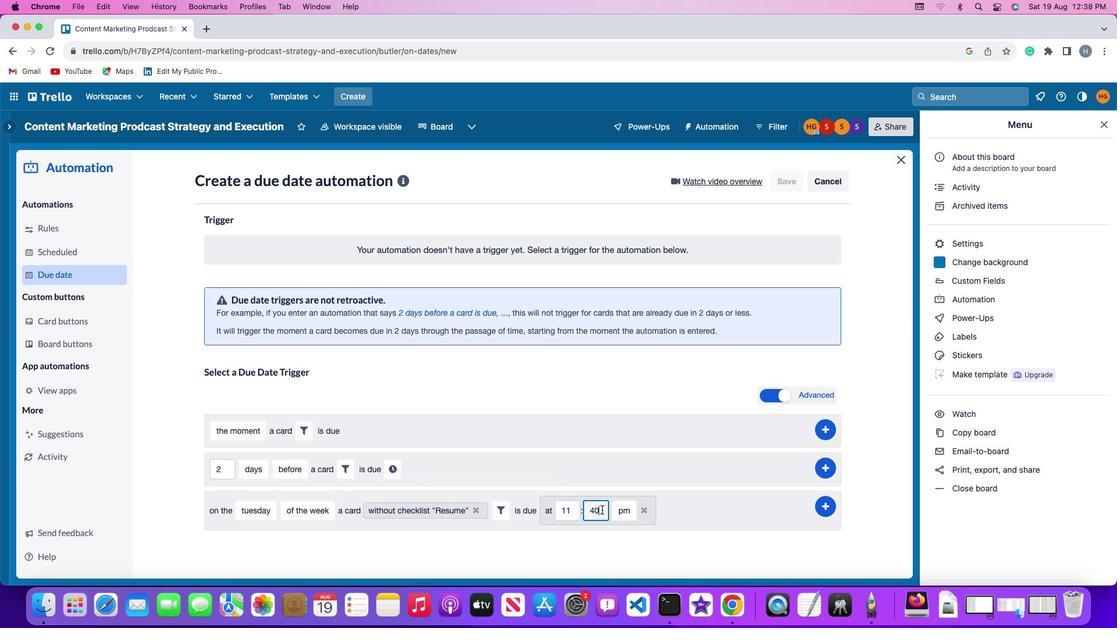 
Action: Key pressed Key.backspaceKey.backspace'0''0'
Screenshot: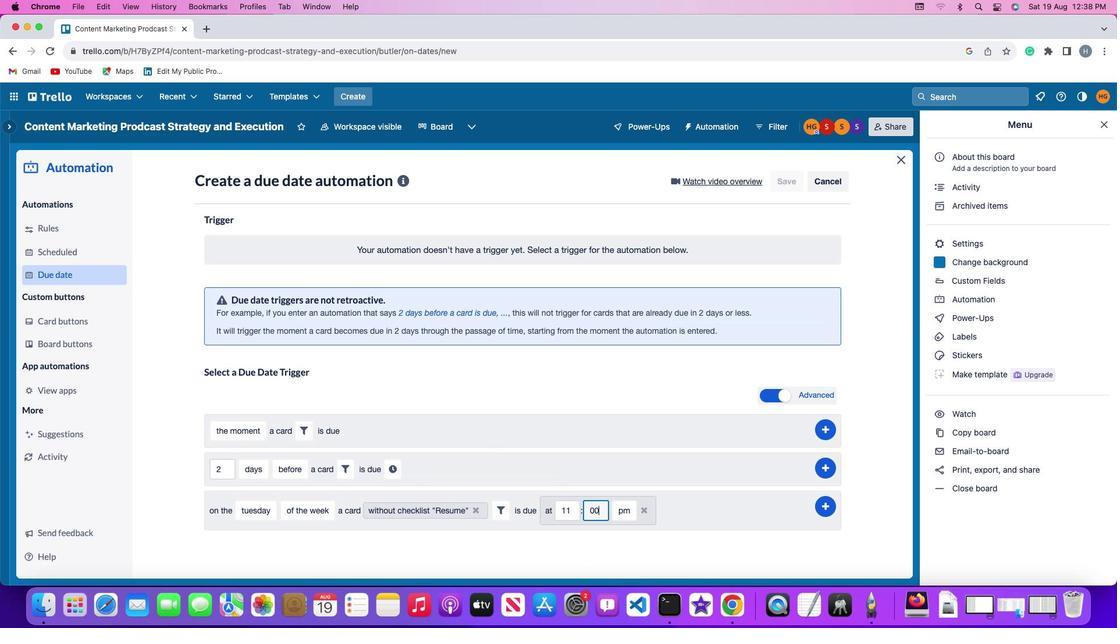 
Action: Mouse moved to (618, 511)
Screenshot: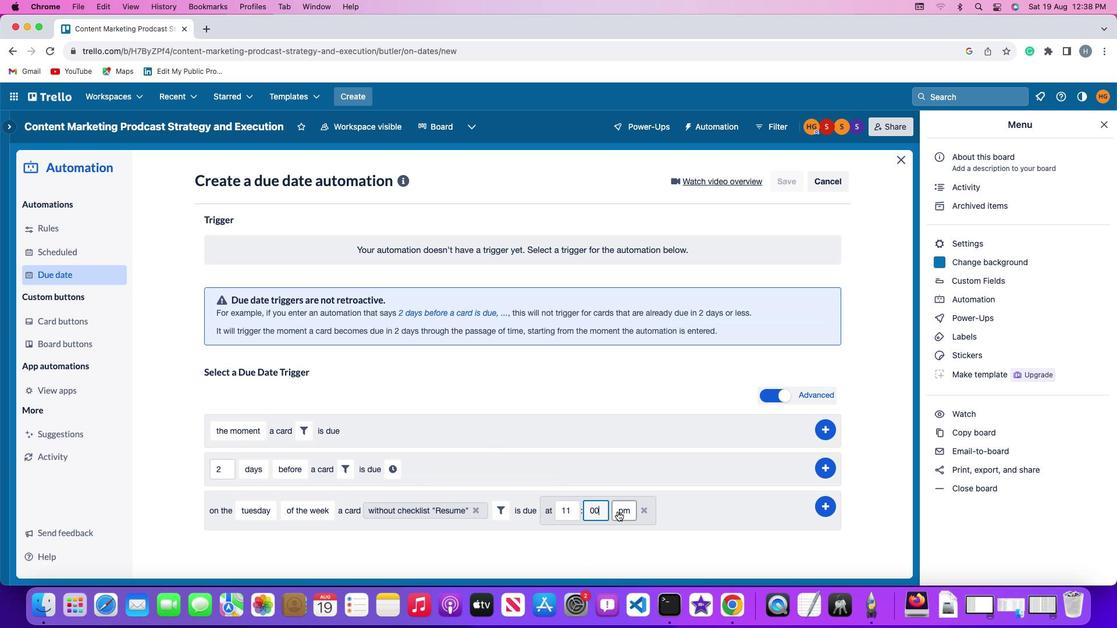 
Action: Mouse pressed left at (618, 511)
Screenshot: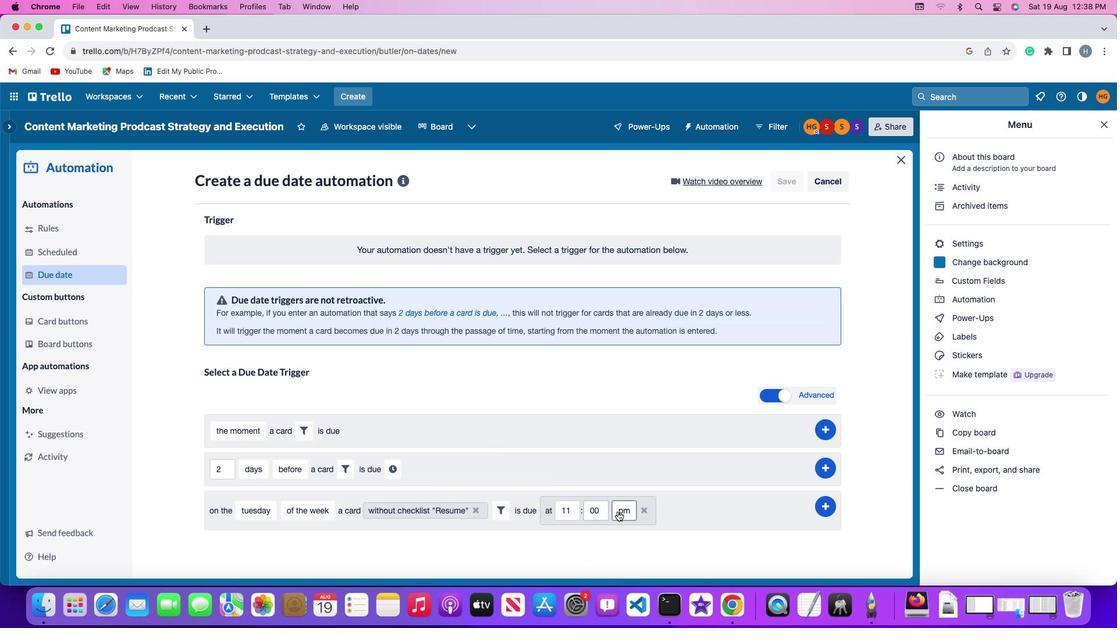 
Action: Mouse moved to (630, 536)
Screenshot: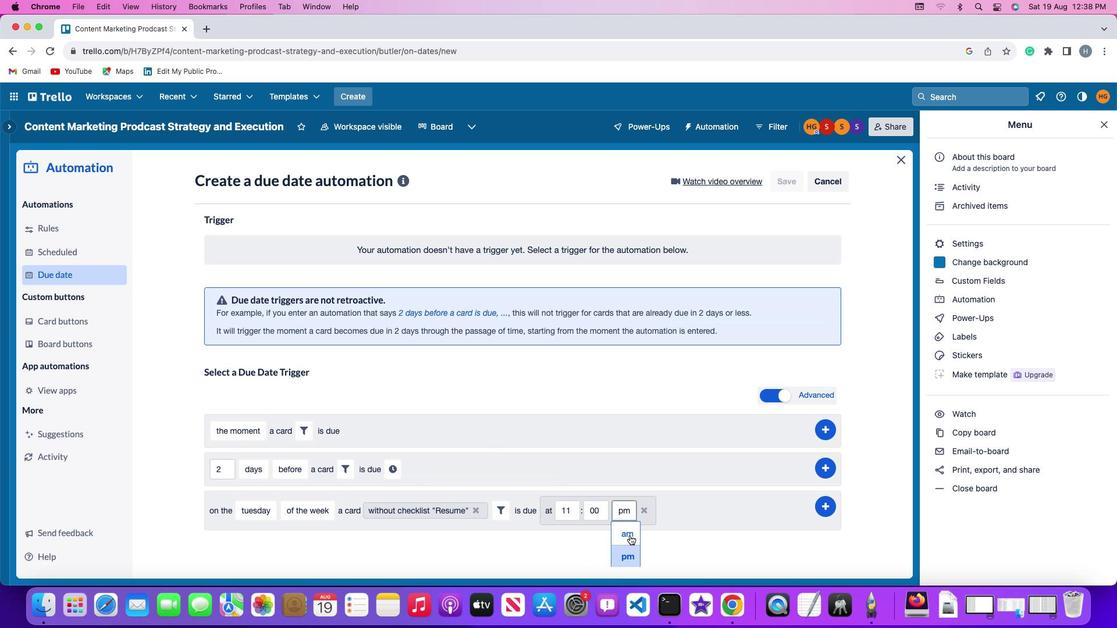 
Action: Mouse pressed left at (630, 536)
Screenshot: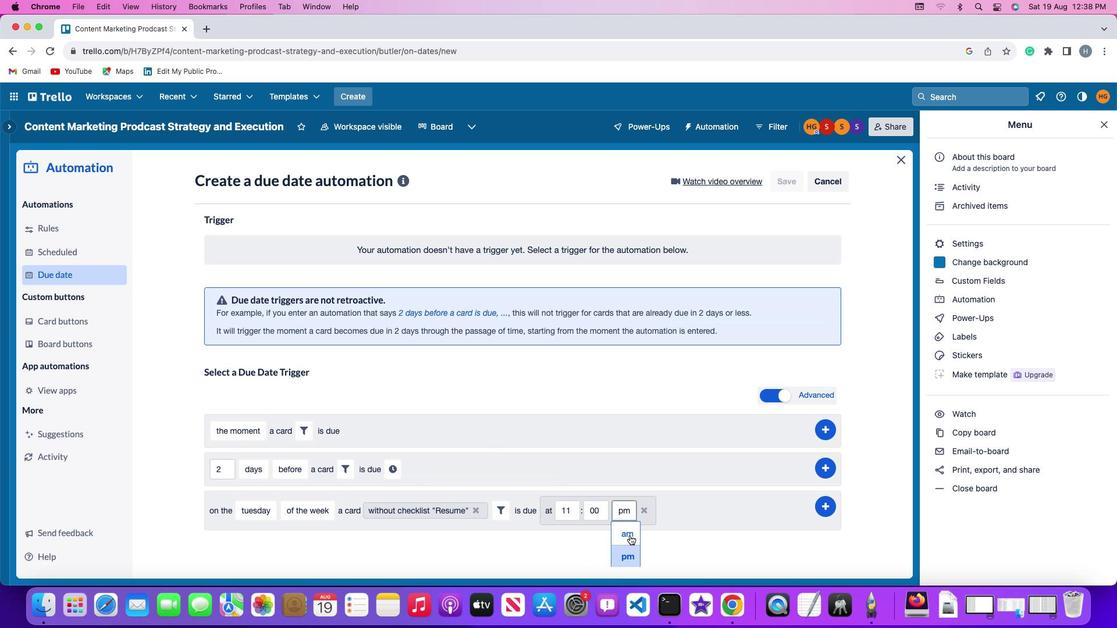 
Action: Mouse moved to (827, 504)
Screenshot: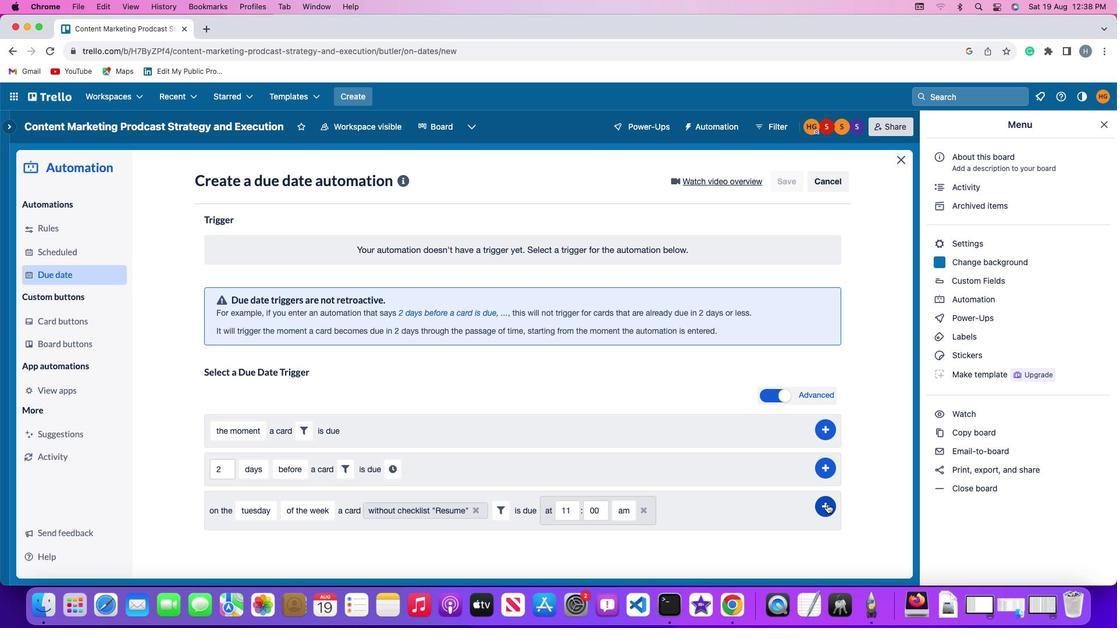 
Action: Mouse pressed left at (827, 504)
Screenshot: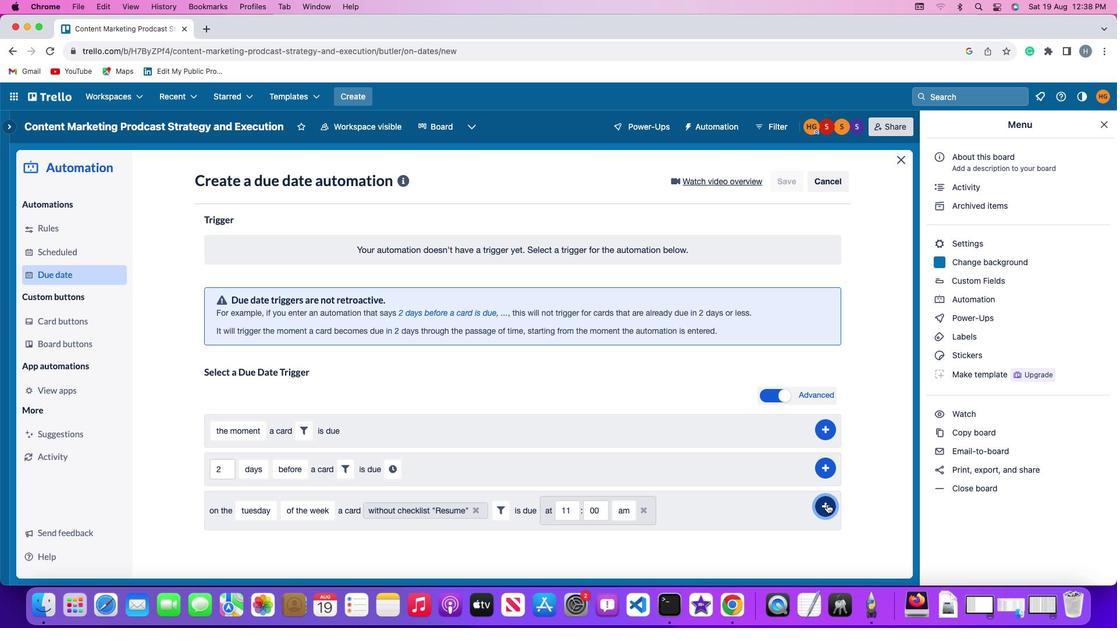 
Action: Mouse moved to (886, 430)
Screenshot: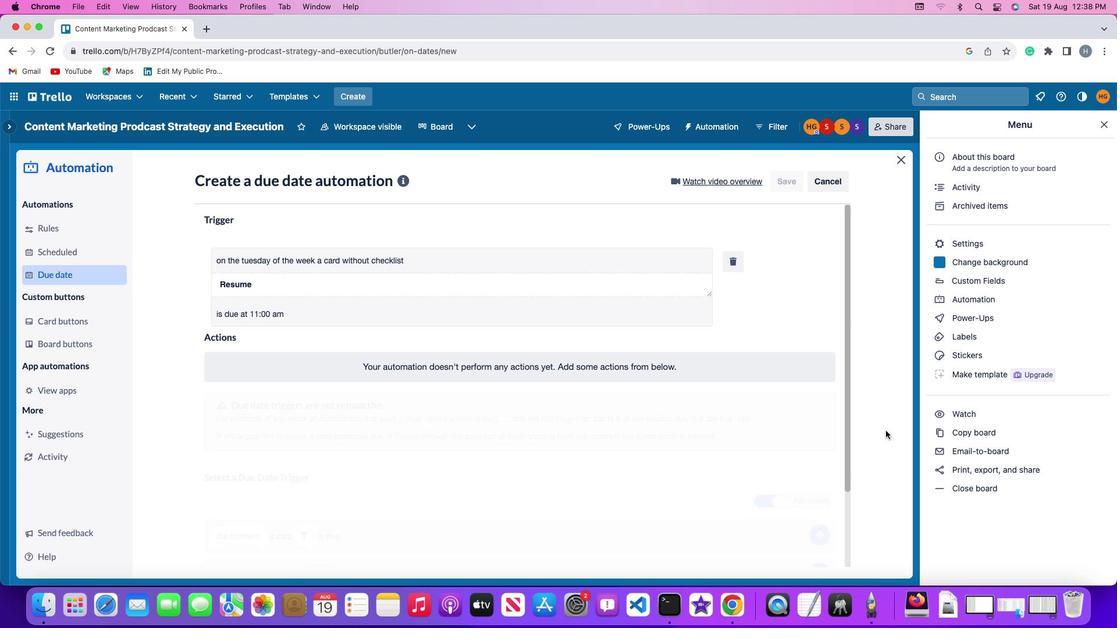 
